 Task: Find connections with filter location Bauda with filter topic #customerrelationswith filter profile language Spanish with filter current company Wipro Digital with filter school MGM Institute of Health Sciences, Navi Mumbai with filter industry Utilities Administration with filter service category Social Media Marketing with filter keywords title Officer
Action: Mouse moved to (496, 67)
Screenshot: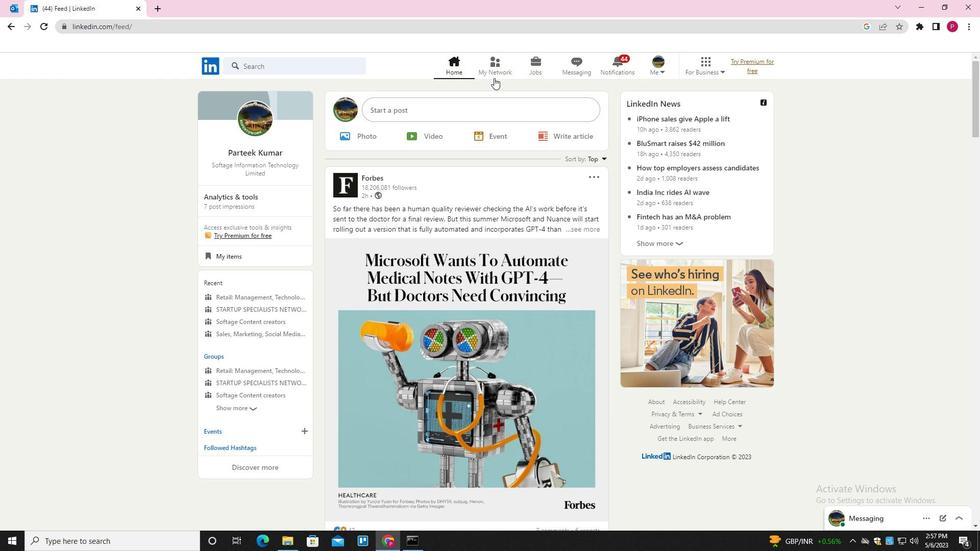 
Action: Mouse pressed left at (496, 67)
Screenshot: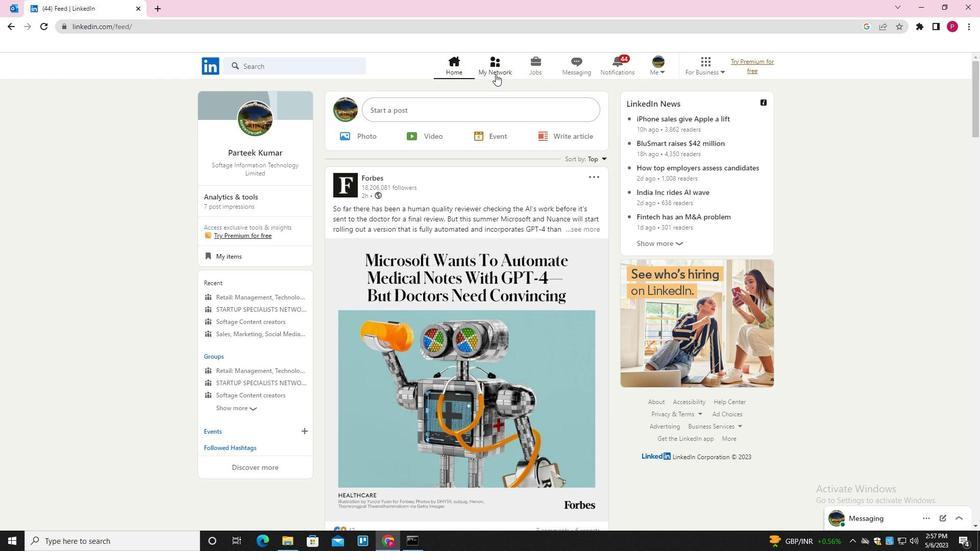 
Action: Mouse moved to (317, 117)
Screenshot: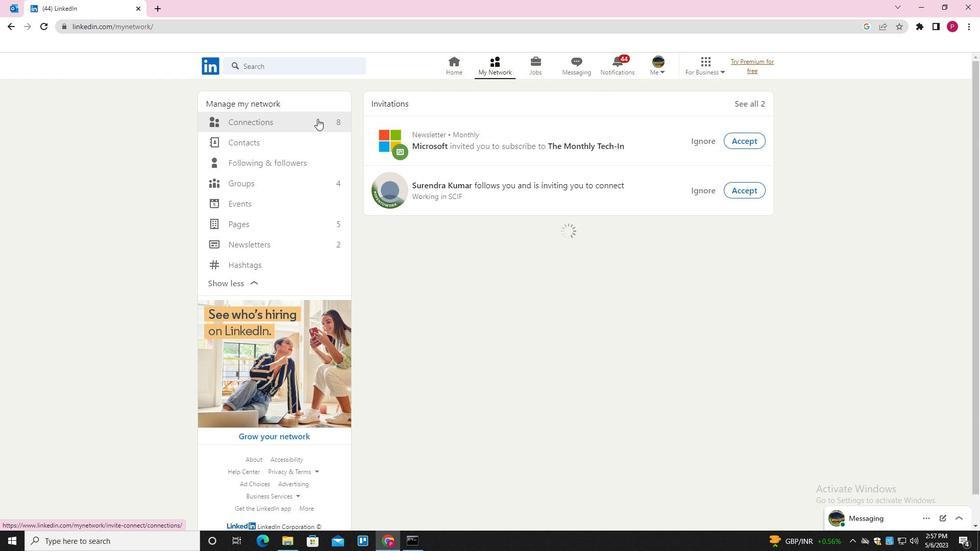 
Action: Mouse pressed left at (317, 117)
Screenshot: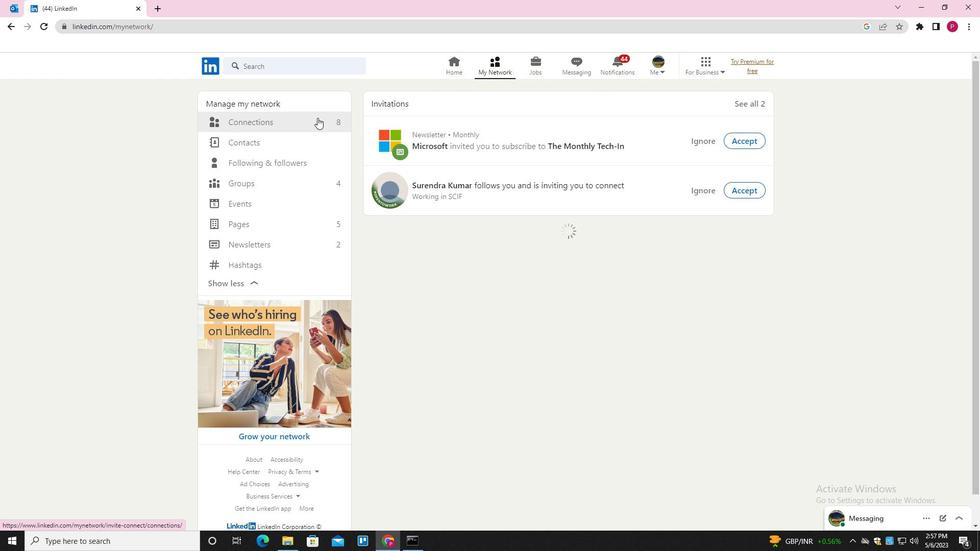 
Action: Mouse moved to (552, 122)
Screenshot: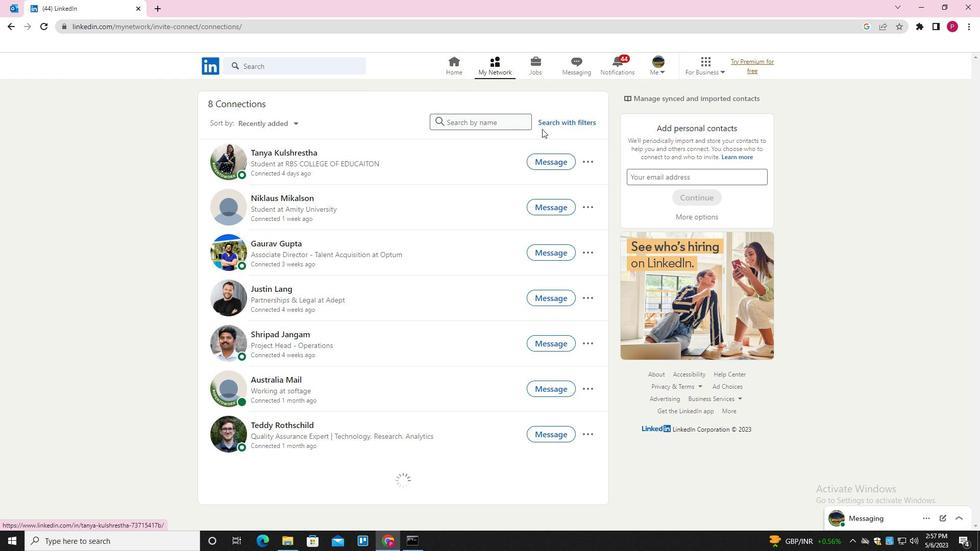 
Action: Mouse pressed left at (552, 122)
Screenshot: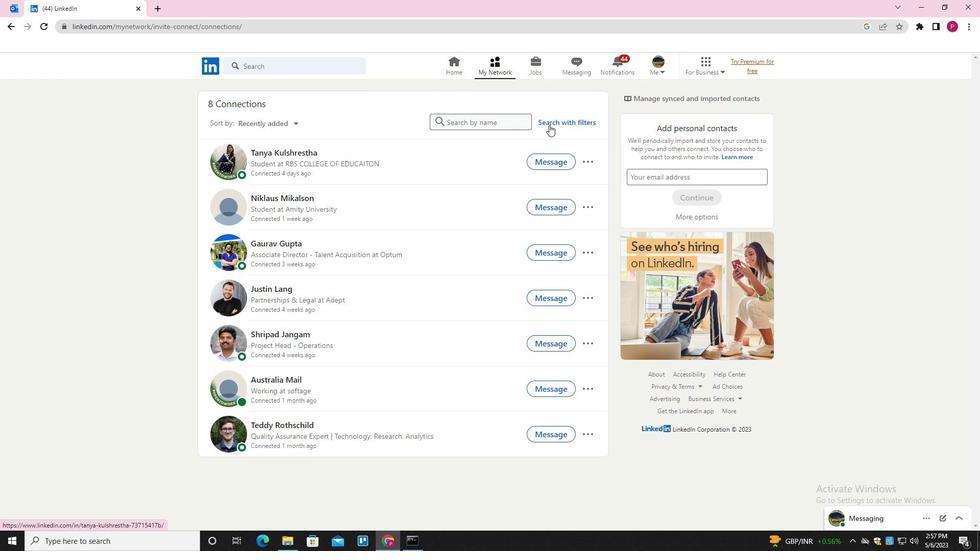 
Action: Mouse moved to (528, 93)
Screenshot: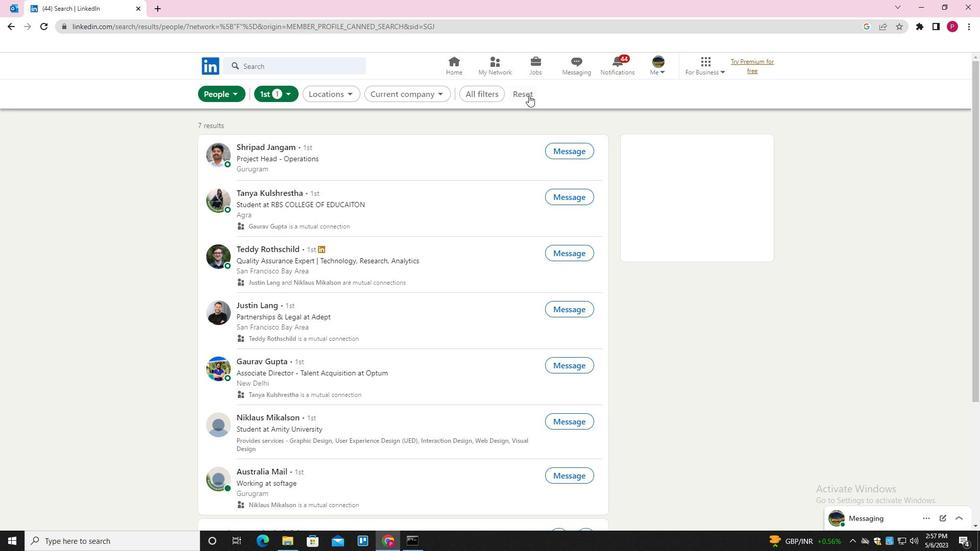 
Action: Mouse pressed left at (528, 93)
Screenshot: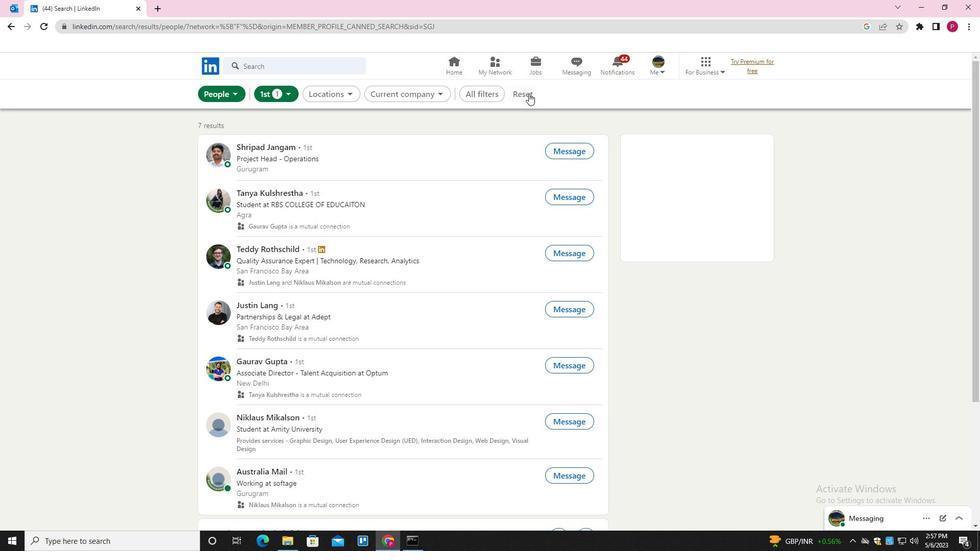 
Action: Mouse moved to (494, 92)
Screenshot: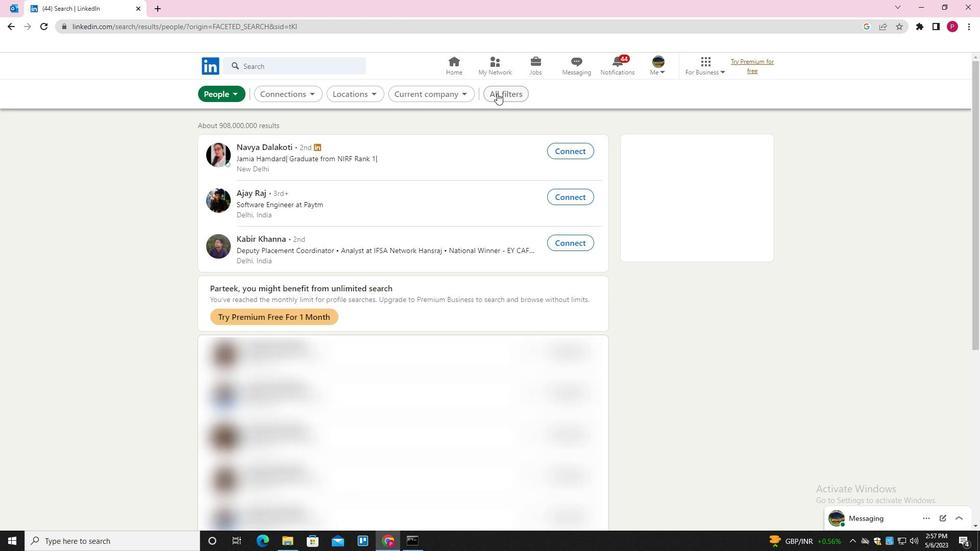 
Action: Mouse pressed left at (494, 92)
Screenshot: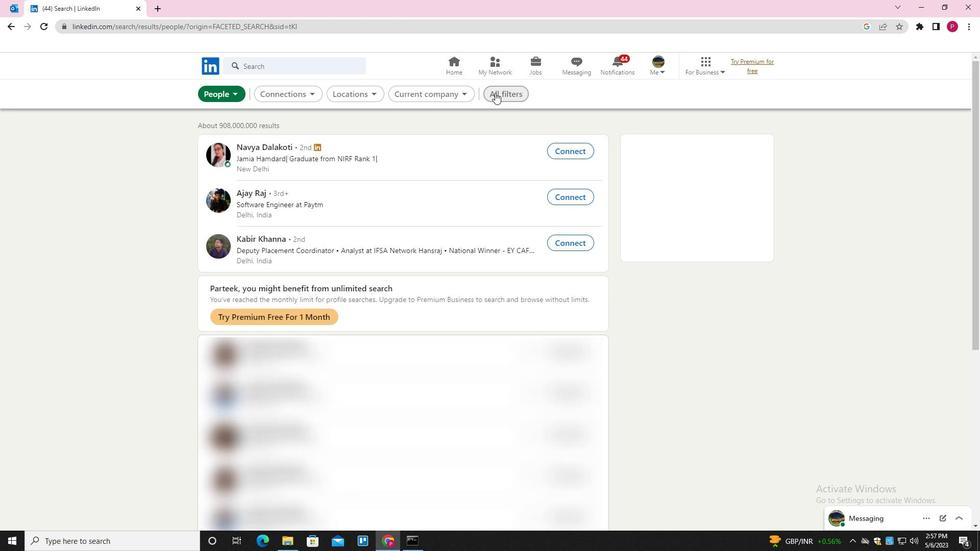 
Action: Mouse moved to (818, 278)
Screenshot: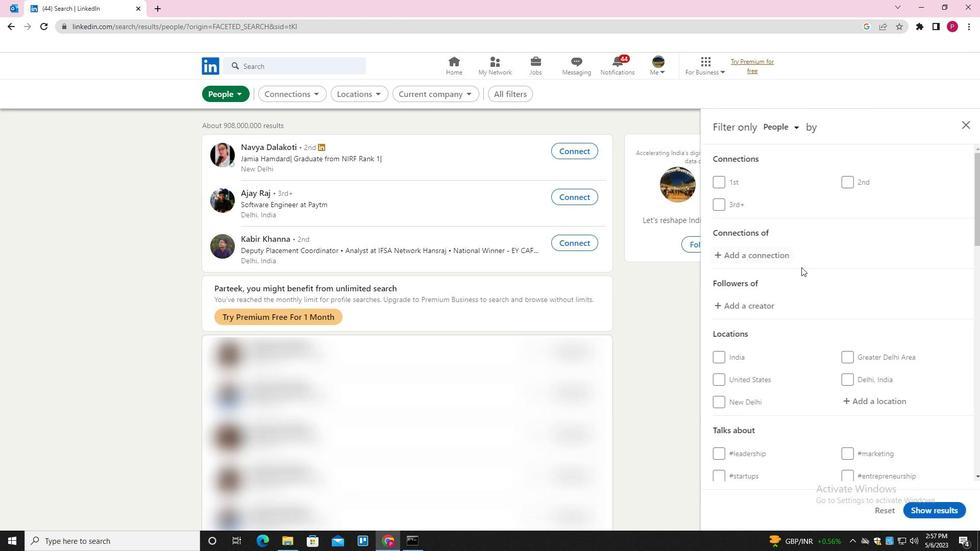 
Action: Mouse scrolled (818, 277) with delta (0, 0)
Screenshot: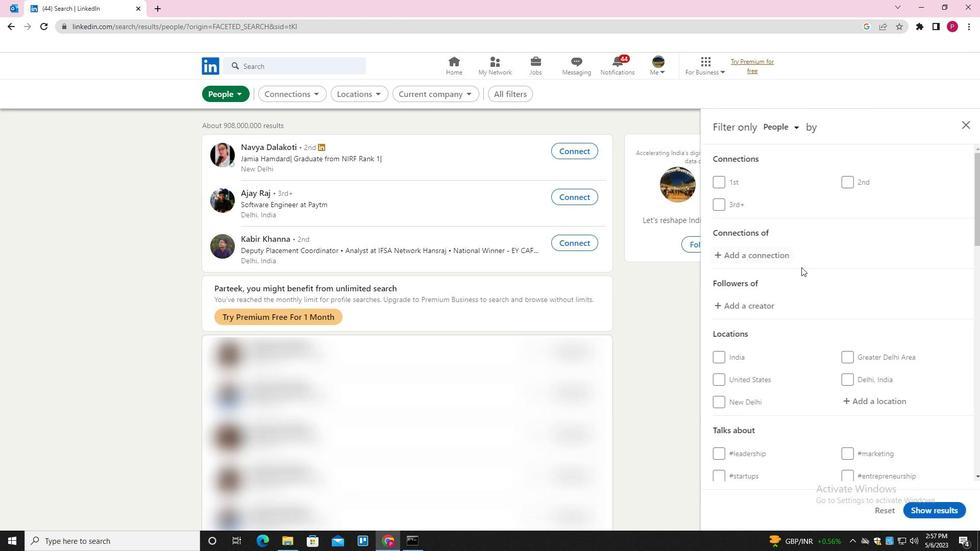 
Action: Mouse moved to (821, 282)
Screenshot: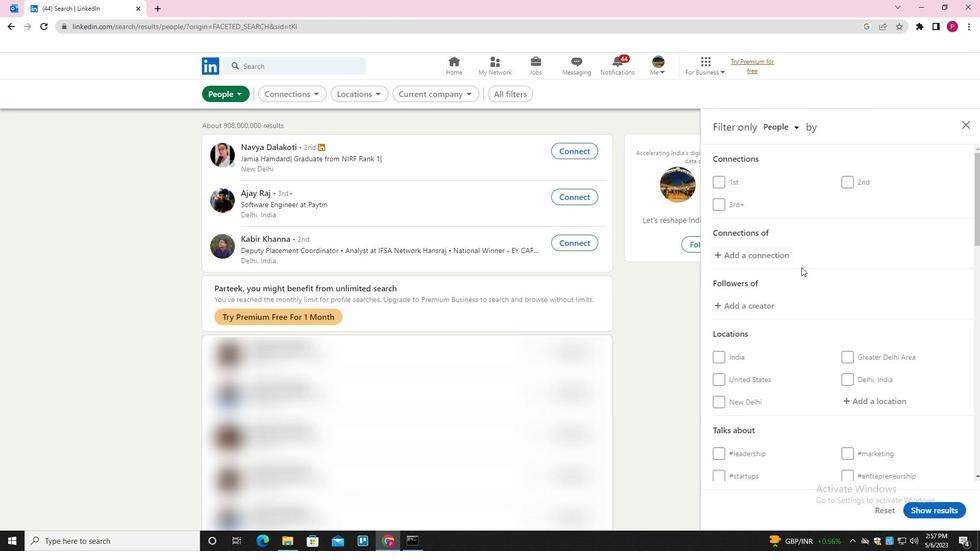 
Action: Mouse scrolled (821, 281) with delta (0, 0)
Screenshot: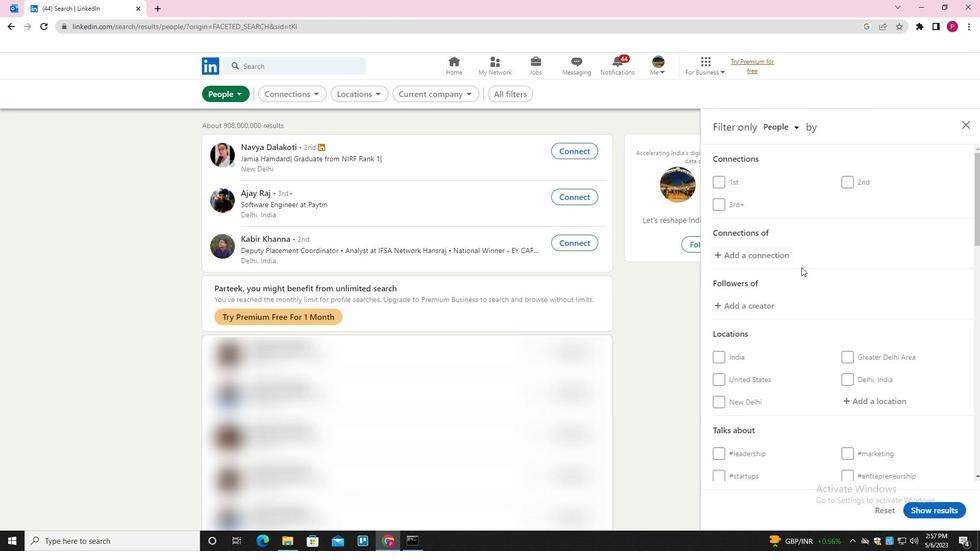 
Action: Mouse moved to (855, 306)
Screenshot: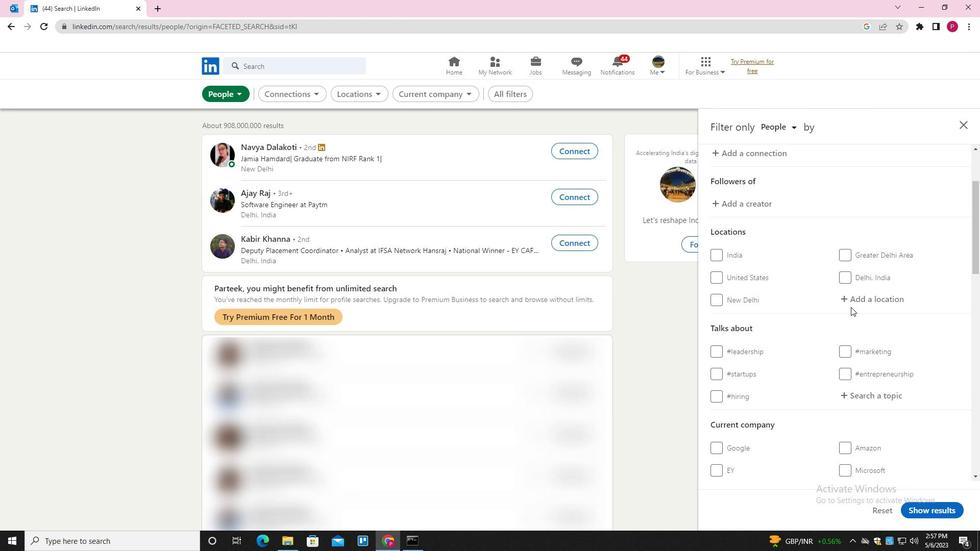 
Action: Mouse pressed left at (855, 306)
Screenshot: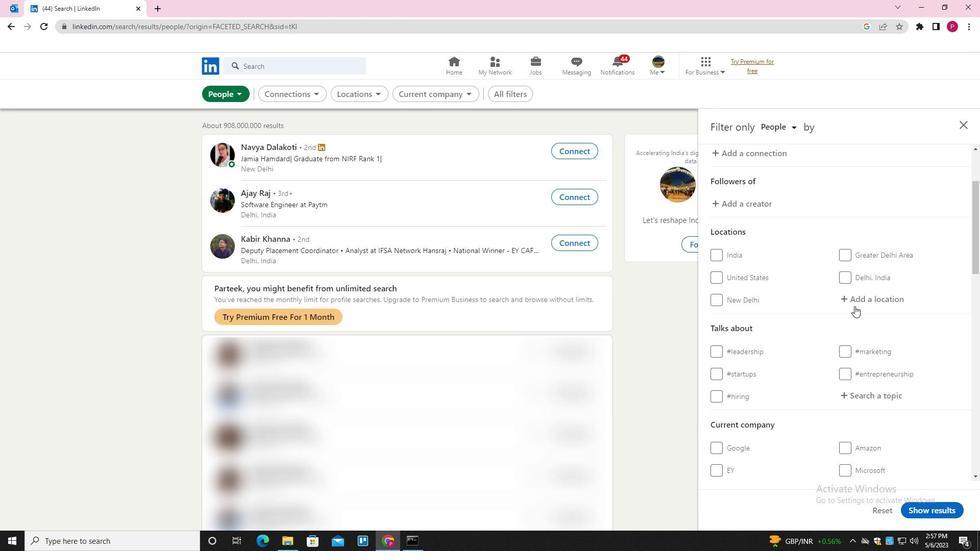 
Action: Mouse moved to (855, 306)
Screenshot: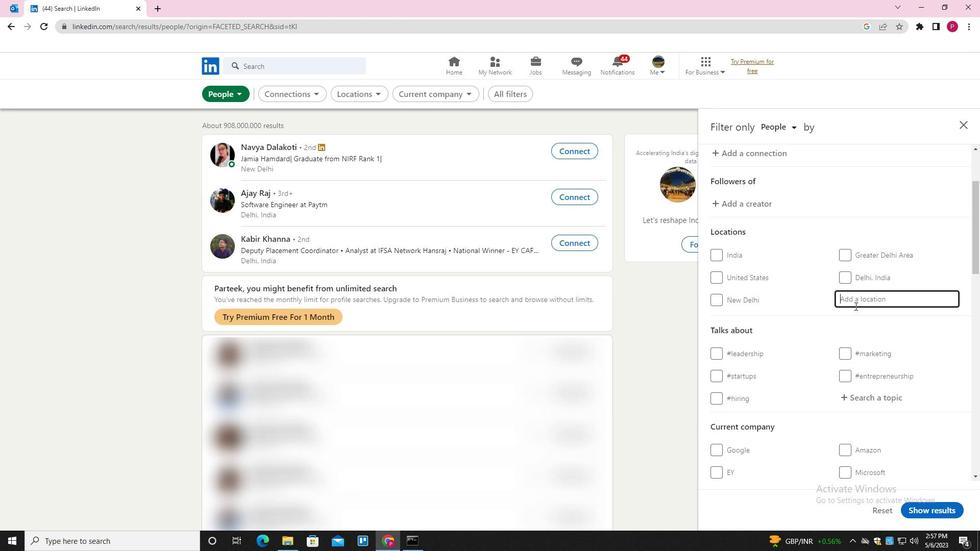 
Action: Key pressed <Key.shift>BAUDA<Key.down><Key.enter>
Screenshot: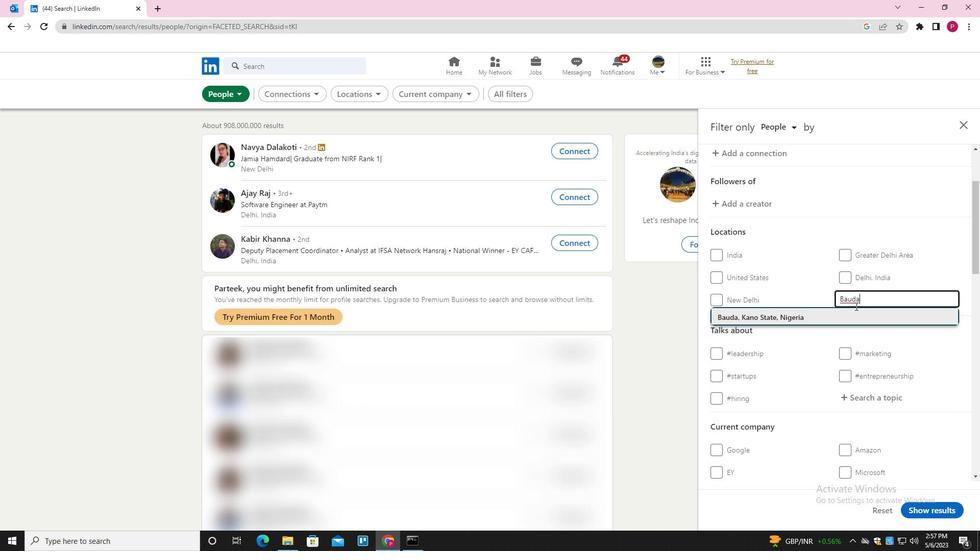 
Action: Mouse moved to (821, 273)
Screenshot: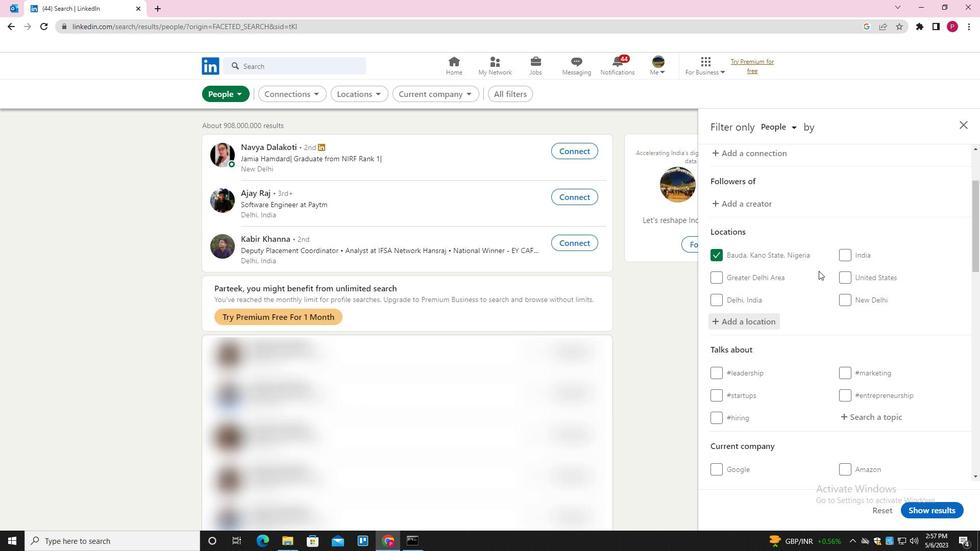 
Action: Mouse scrolled (821, 272) with delta (0, 0)
Screenshot: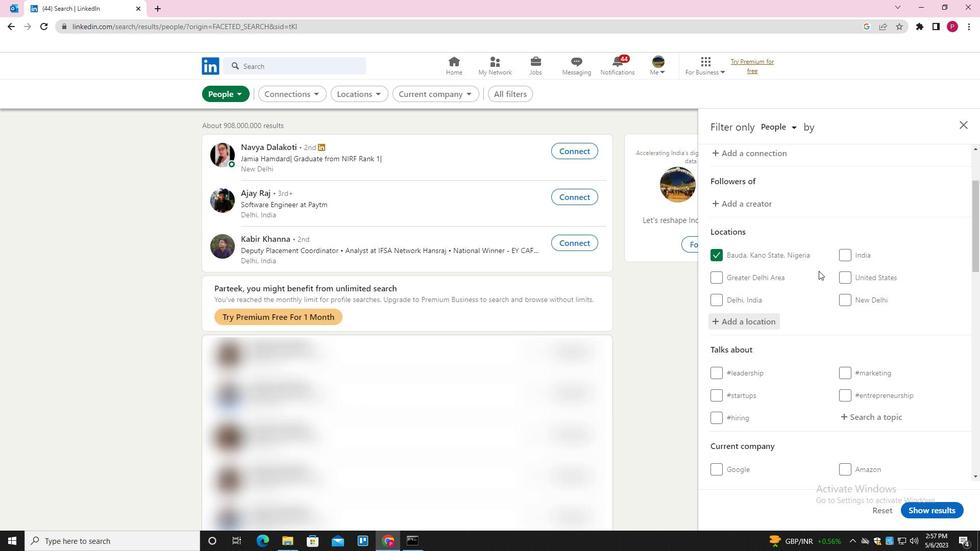 
Action: Mouse moved to (822, 274)
Screenshot: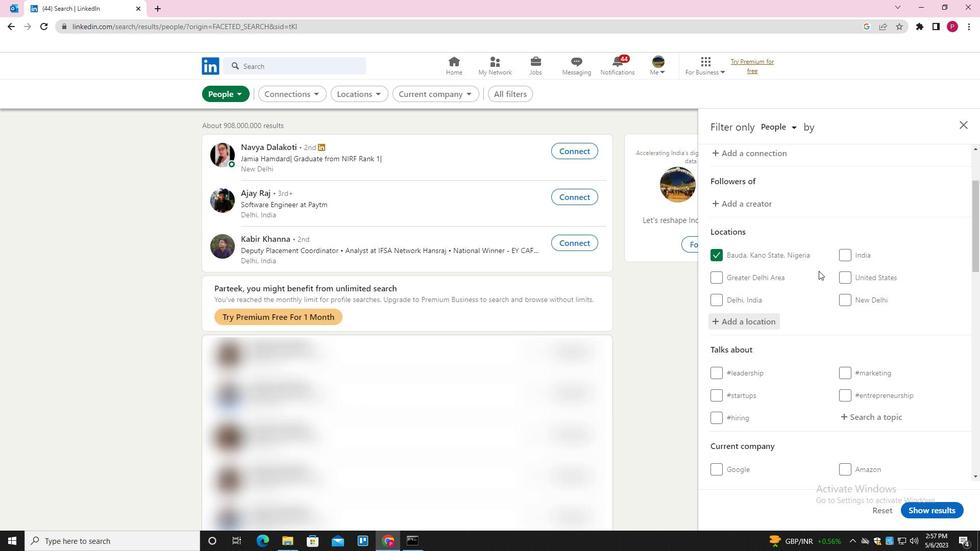 
Action: Mouse scrolled (822, 273) with delta (0, 0)
Screenshot: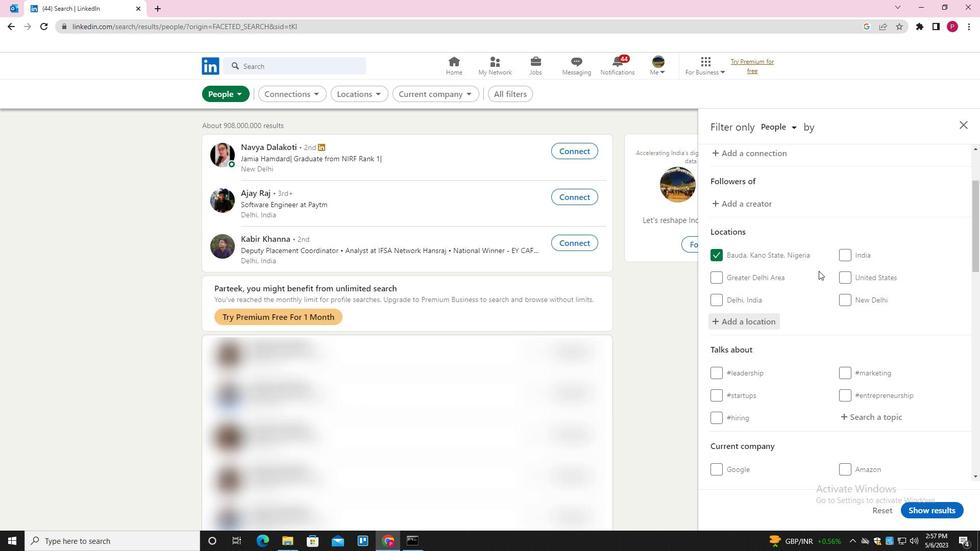 
Action: Mouse moved to (857, 309)
Screenshot: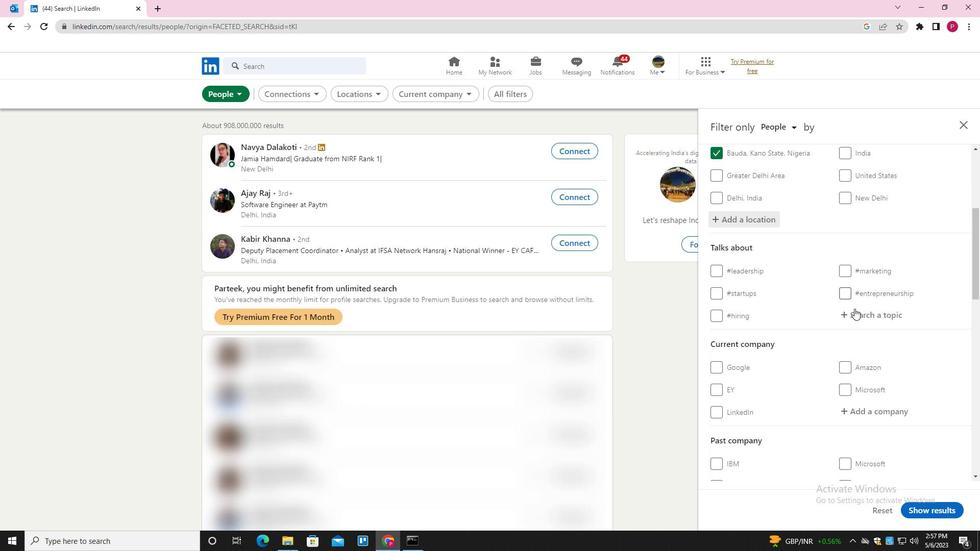 
Action: Mouse pressed left at (857, 309)
Screenshot: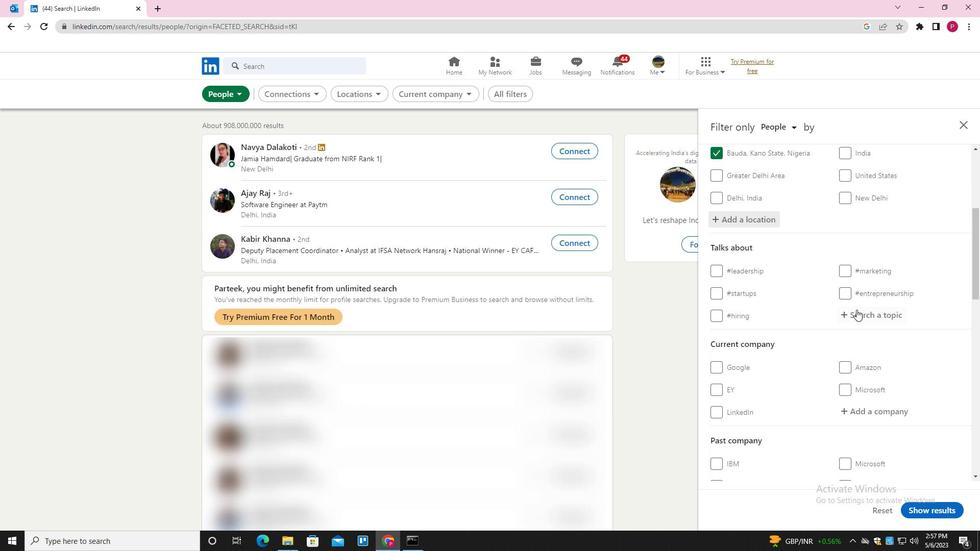 
Action: Key pressed CUSTOMERE<Key.backspace>RELATU<Key.backspace>ION<Key.down><Key.enter>
Screenshot: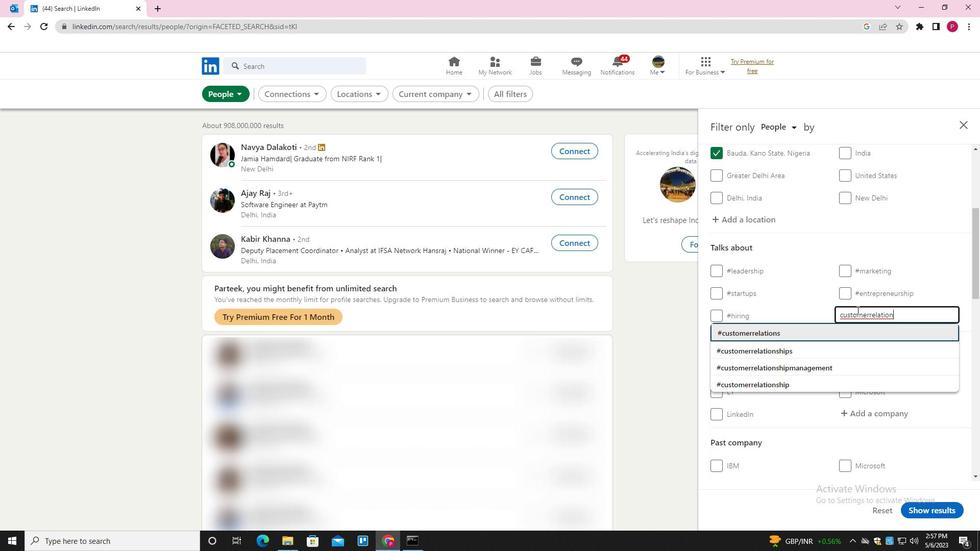 
Action: Mouse moved to (854, 310)
Screenshot: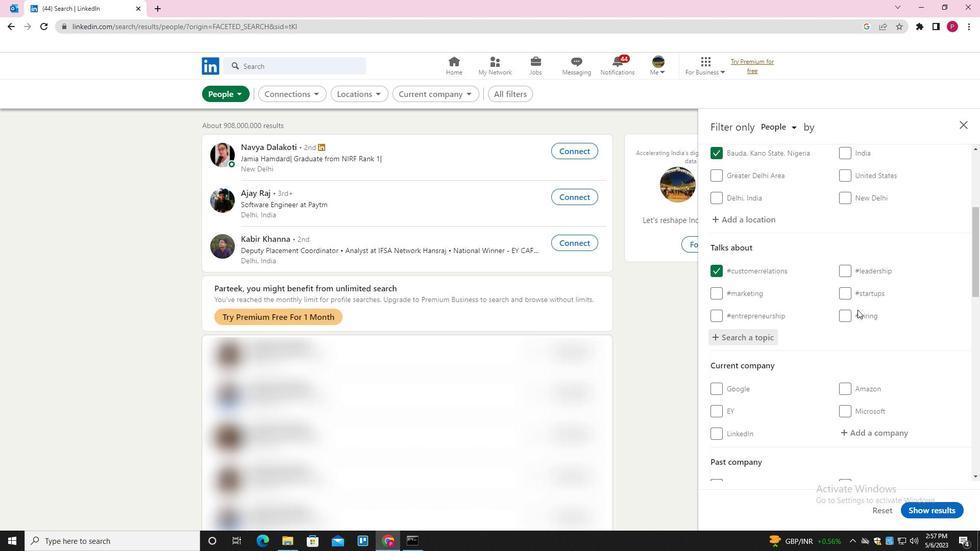 
Action: Mouse scrolled (854, 309) with delta (0, 0)
Screenshot: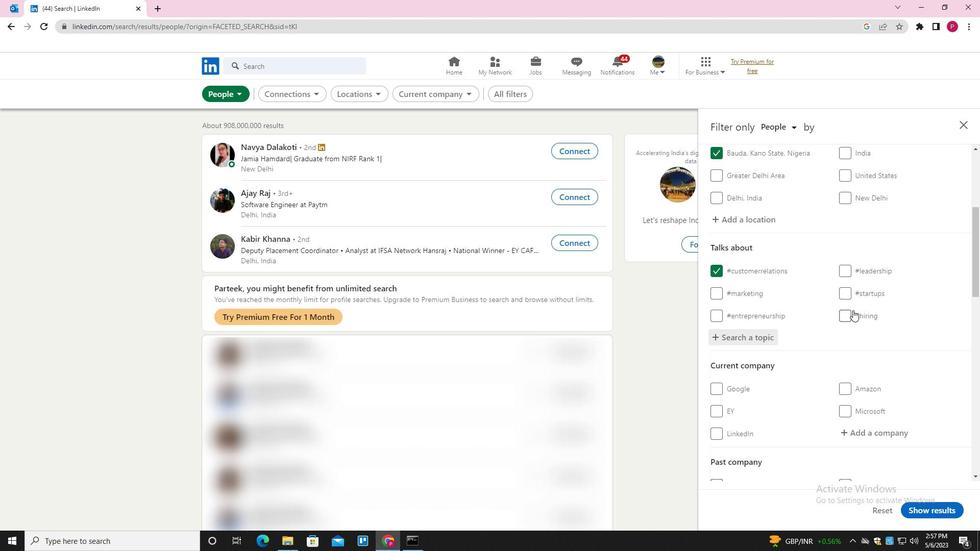 
Action: Mouse scrolled (854, 309) with delta (0, 0)
Screenshot: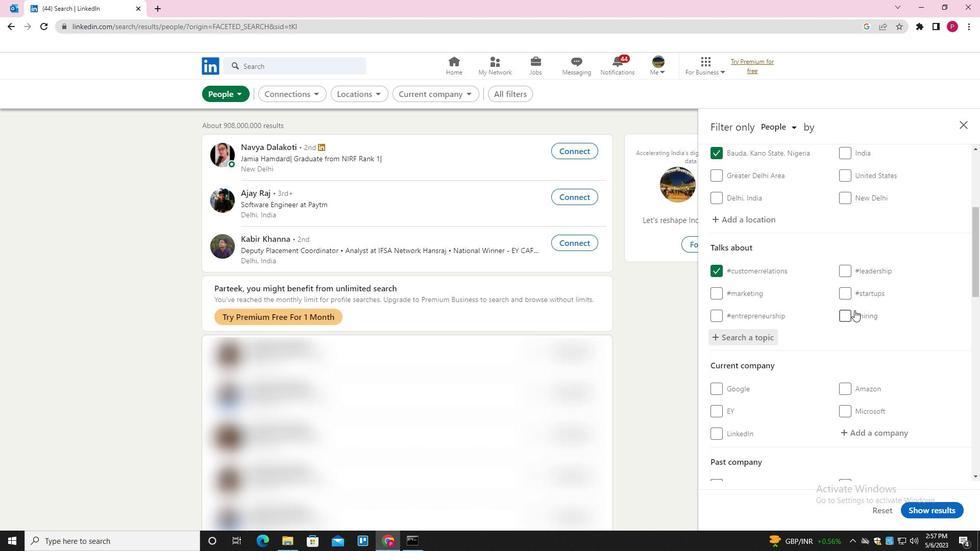 
Action: Mouse scrolled (854, 309) with delta (0, 0)
Screenshot: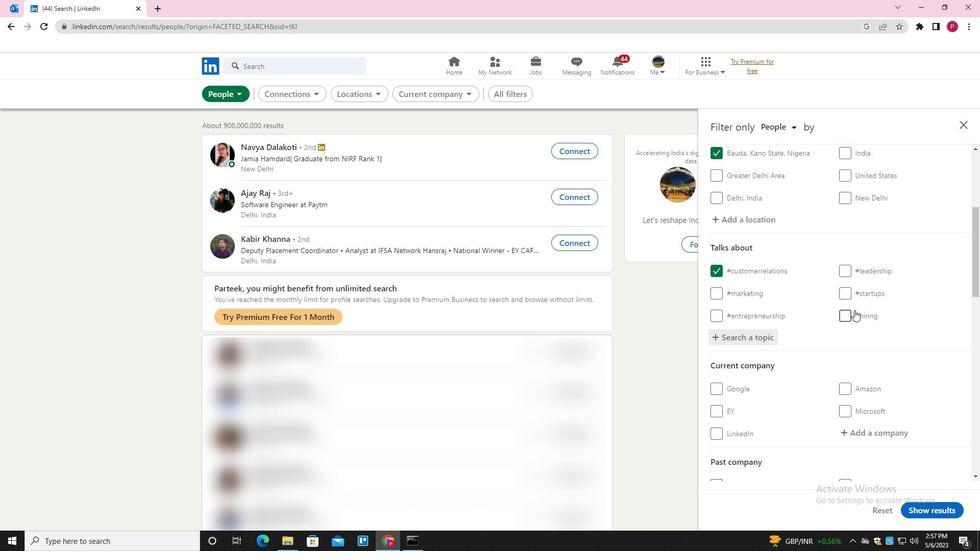 
Action: Mouse scrolled (854, 309) with delta (0, 0)
Screenshot: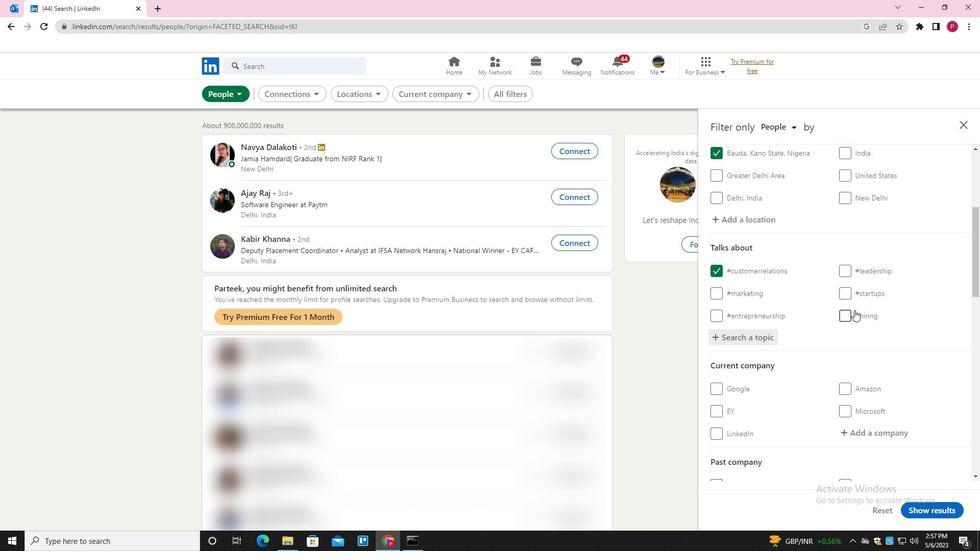 
Action: Mouse scrolled (854, 309) with delta (0, 0)
Screenshot: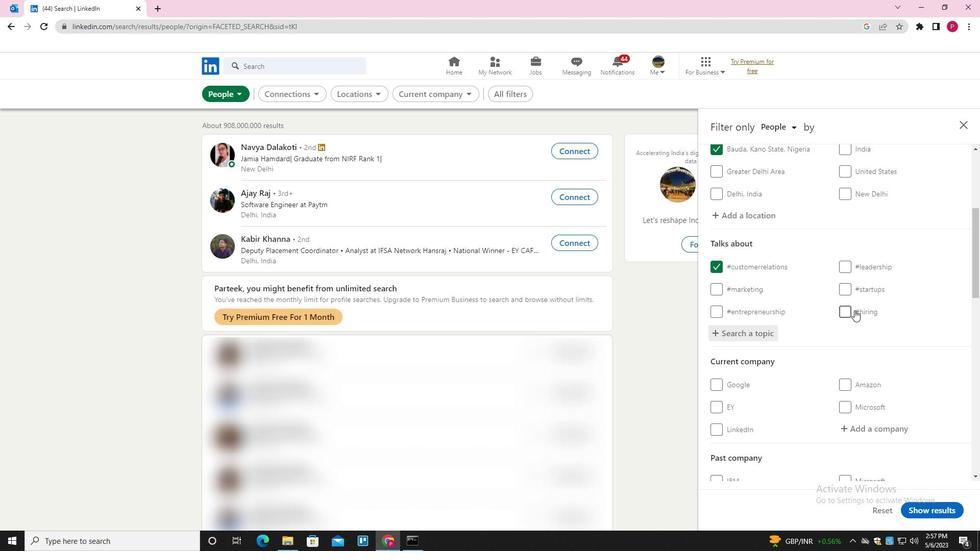 
Action: Mouse moved to (837, 322)
Screenshot: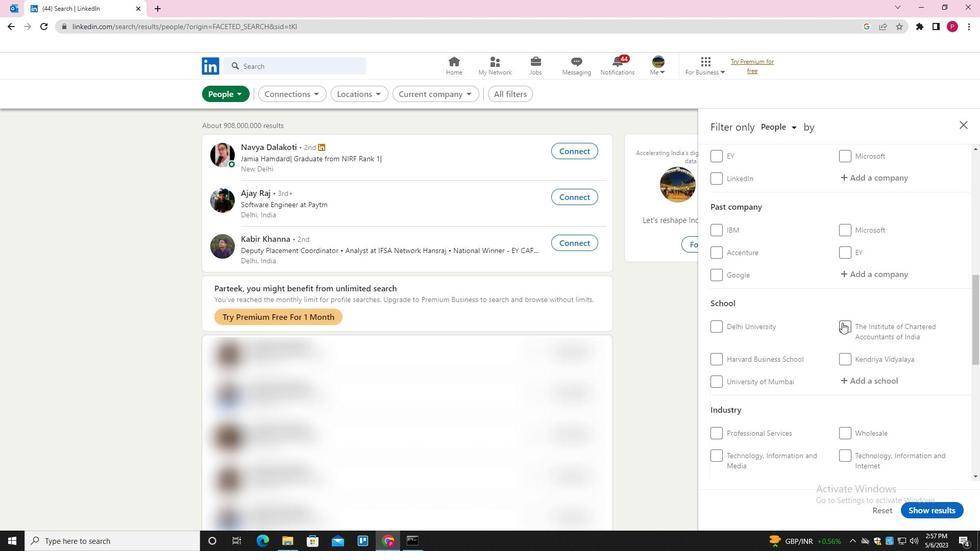 
Action: Mouse scrolled (837, 322) with delta (0, 0)
Screenshot: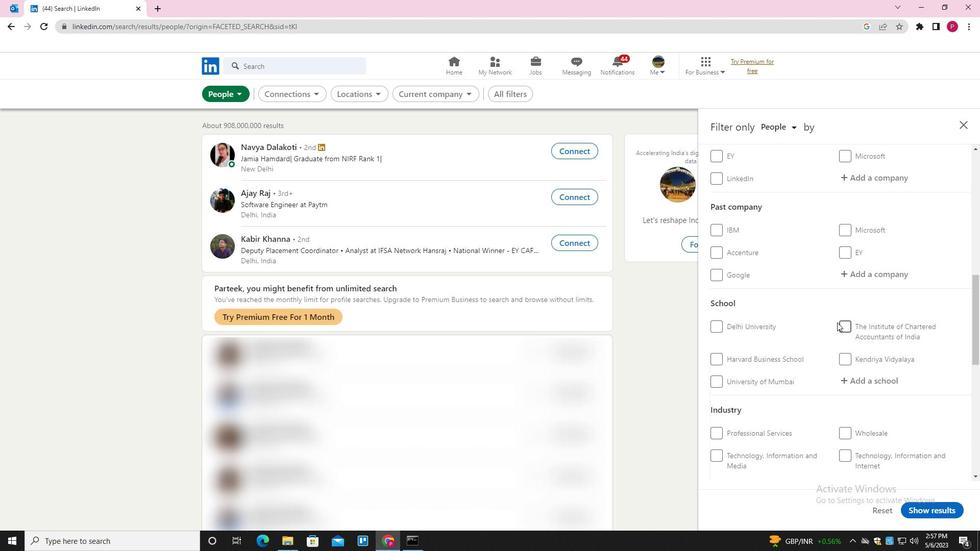 
Action: Mouse scrolled (837, 322) with delta (0, 0)
Screenshot: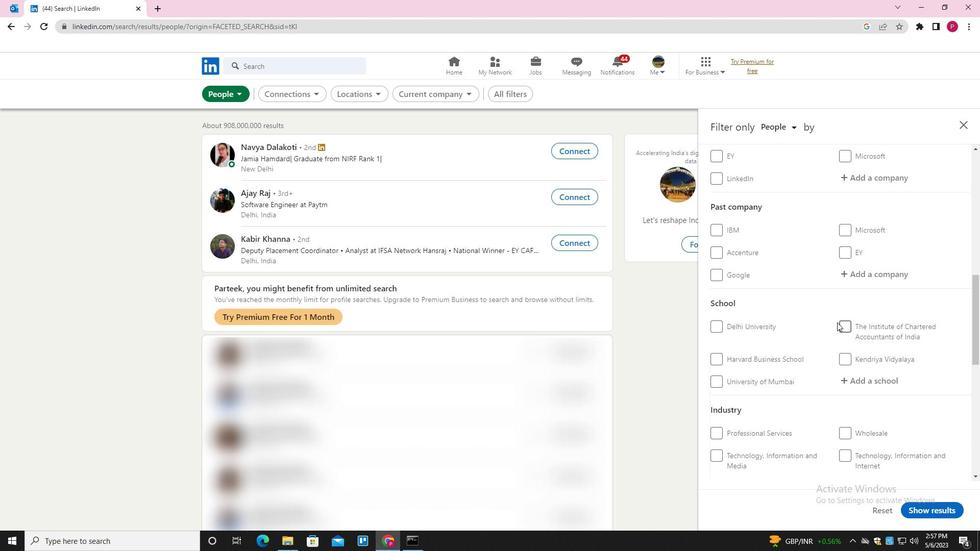 
Action: Mouse scrolled (837, 322) with delta (0, 0)
Screenshot: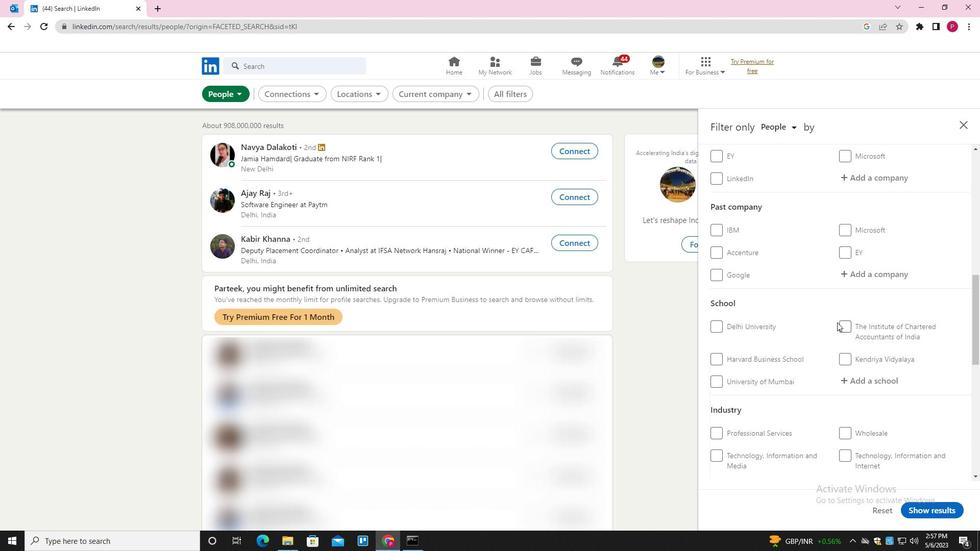 
Action: Mouse scrolled (837, 322) with delta (0, 0)
Screenshot: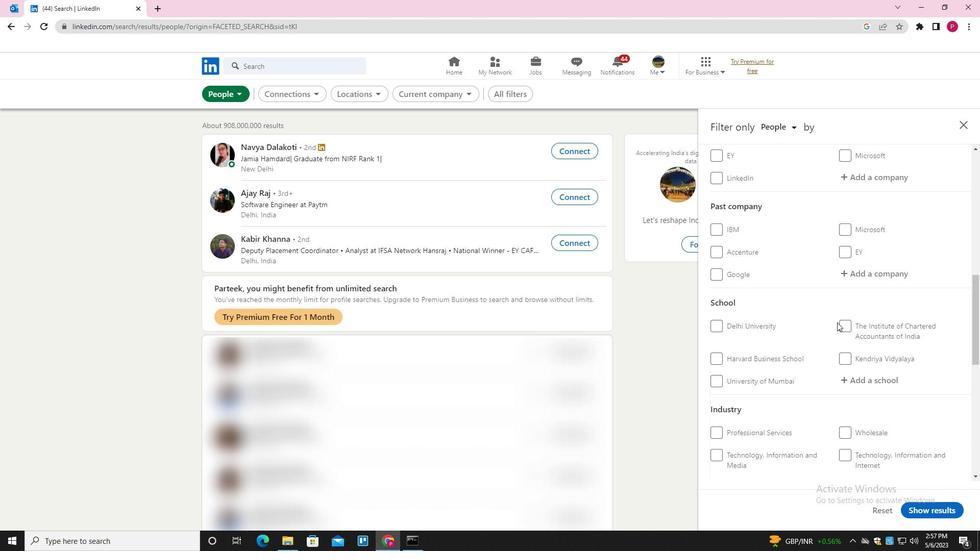 
Action: Mouse moved to (762, 358)
Screenshot: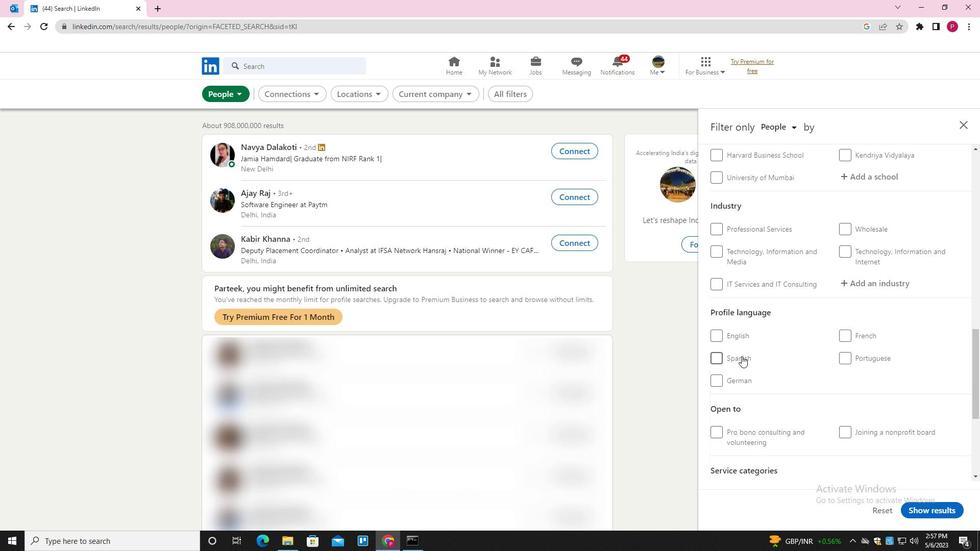 
Action: Mouse pressed left at (762, 358)
Screenshot: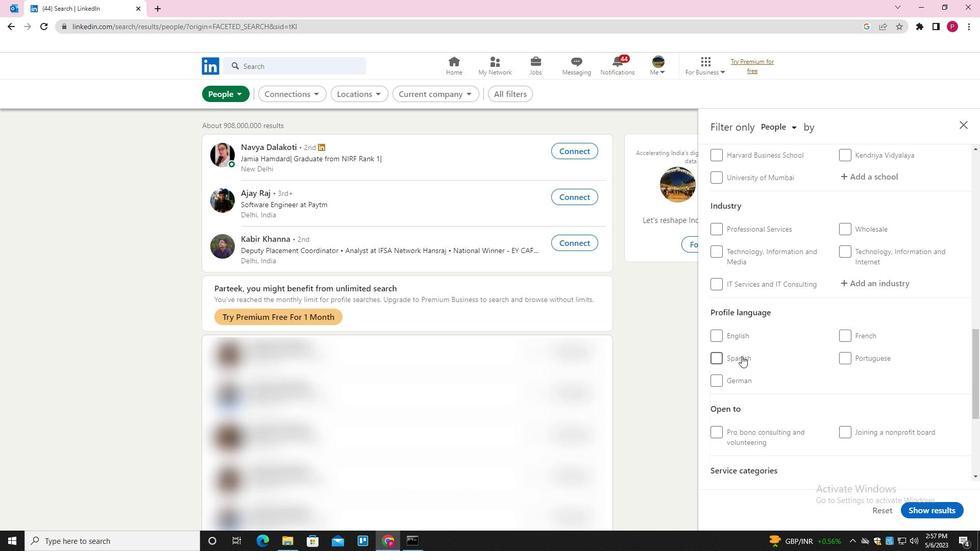 
Action: Mouse moved to (731, 359)
Screenshot: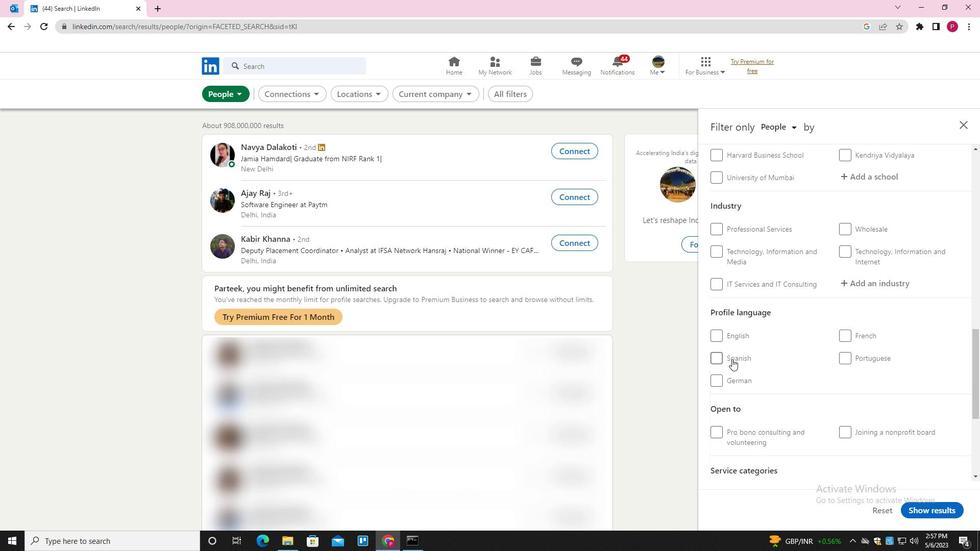 
Action: Mouse pressed left at (731, 359)
Screenshot: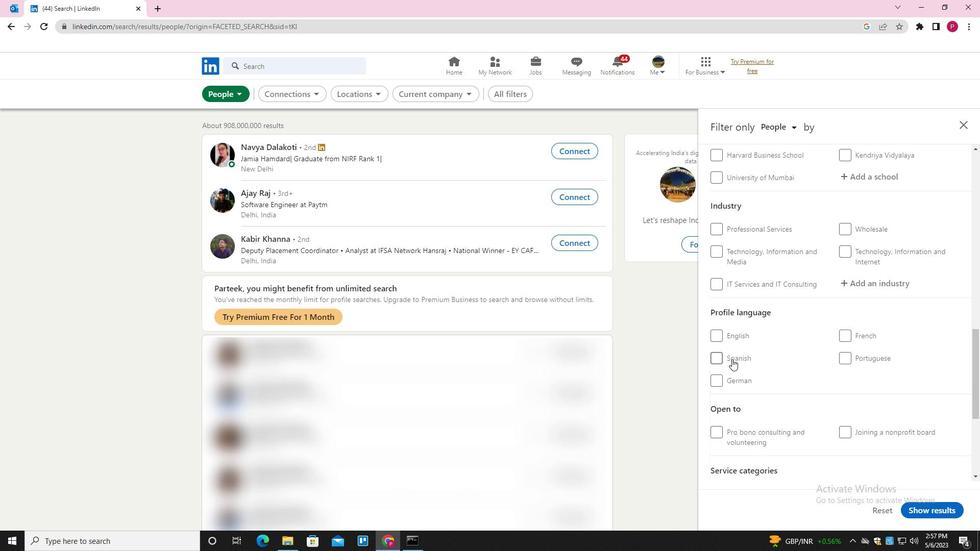
Action: Mouse moved to (797, 364)
Screenshot: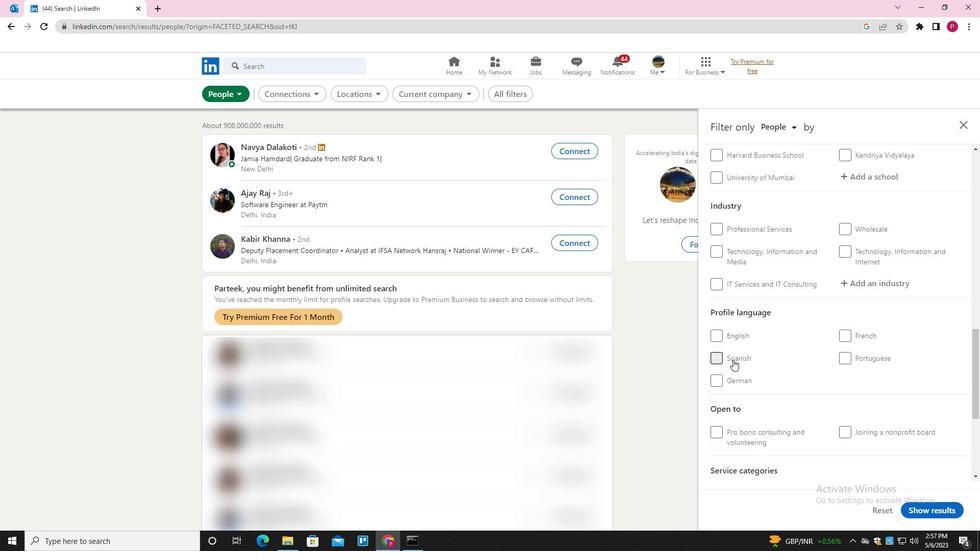 
Action: Mouse scrolled (797, 364) with delta (0, 0)
Screenshot: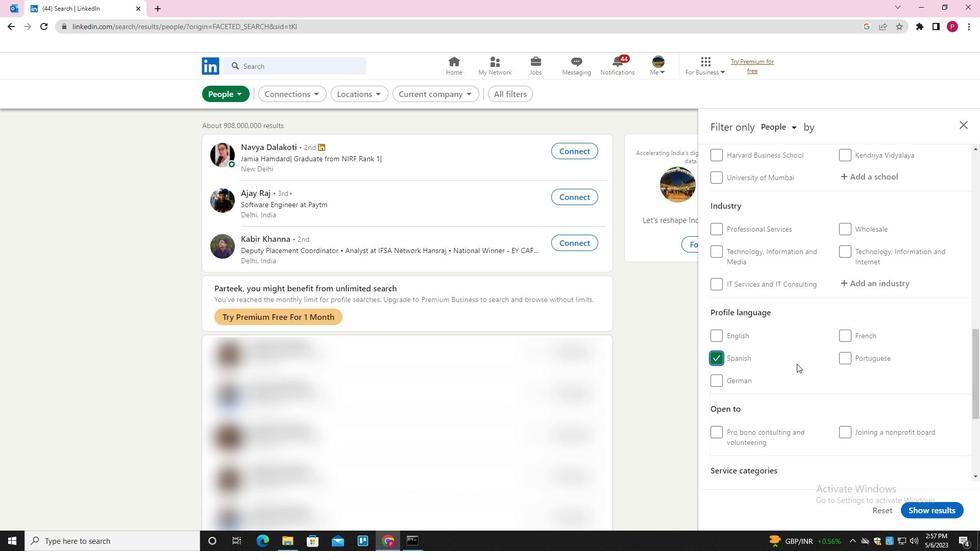 
Action: Mouse scrolled (797, 364) with delta (0, 0)
Screenshot: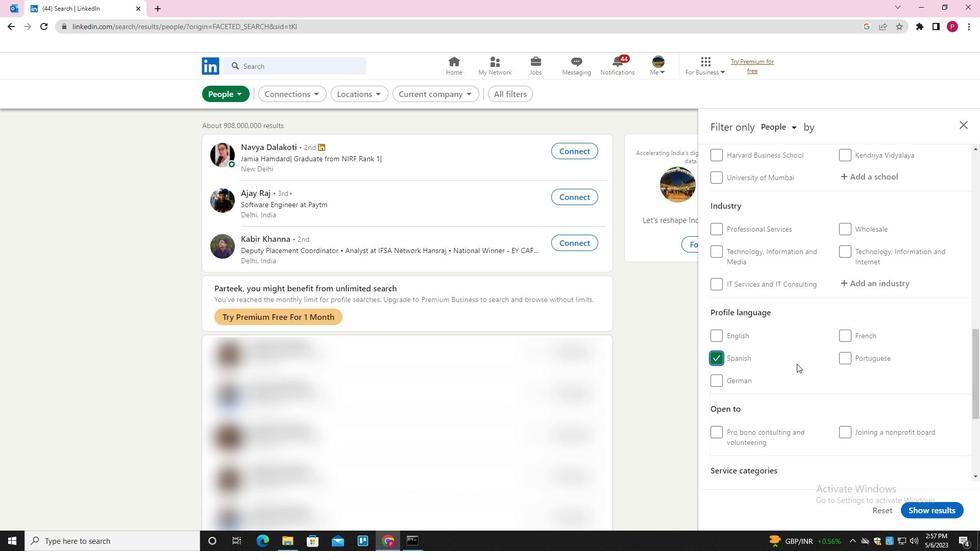 
Action: Mouse scrolled (797, 364) with delta (0, 0)
Screenshot: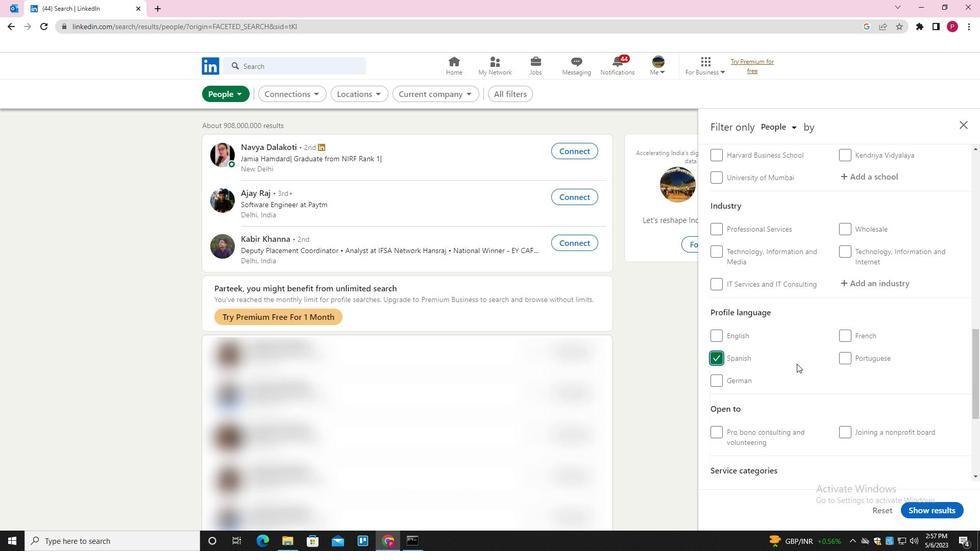 
Action: Mouse scrolled (797, 364) with delta (0, 0)
Screenshot: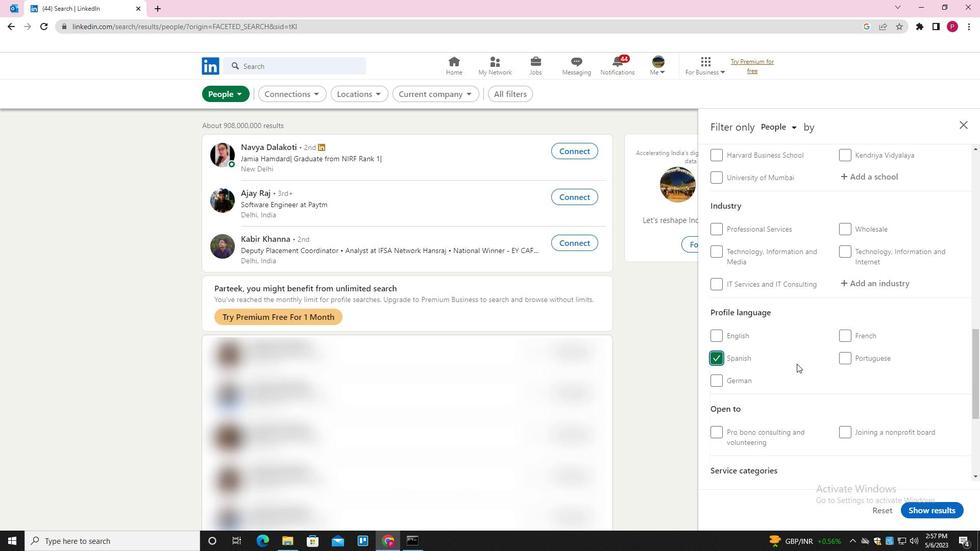 
Action: Mouse scrolled (797, 364) with delta (0, 0)
Screenshot: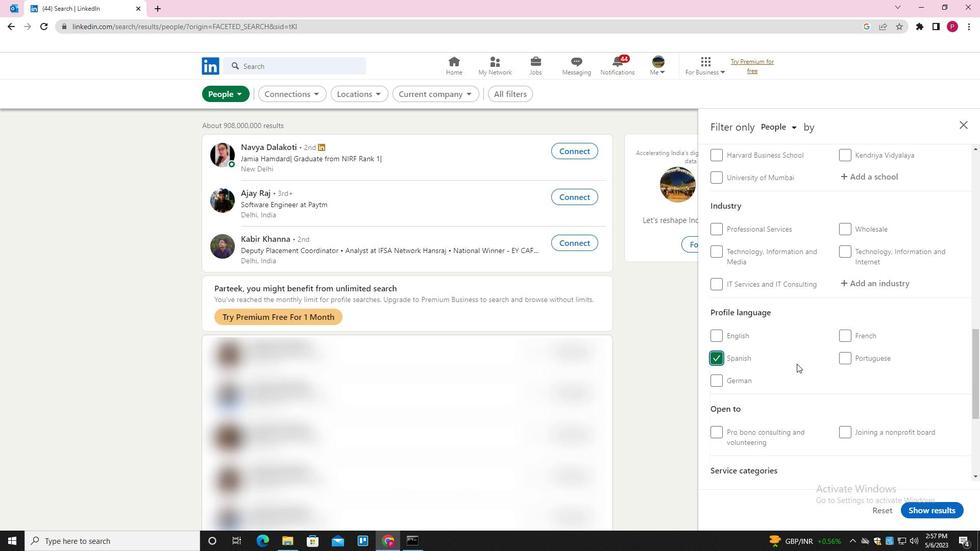 
Action: Mouse scrolled (797, 364) with delta (0, 0)
Screenshot: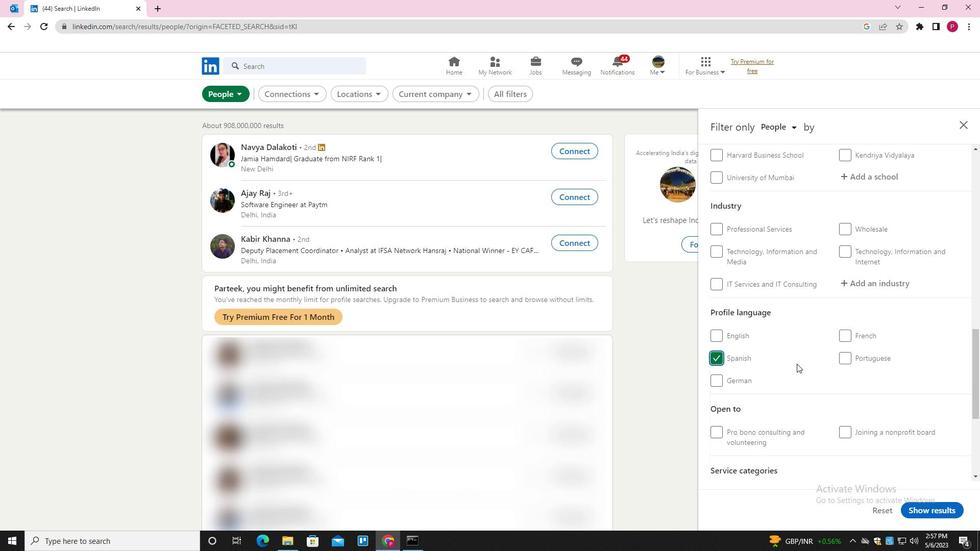 
Action: Mouse moved to (869, 275)
Screenshot: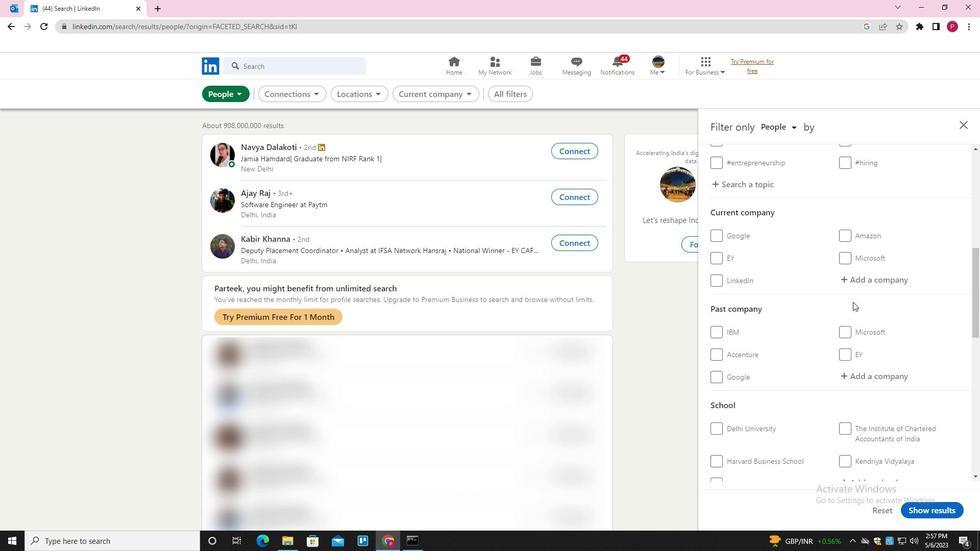 
Action: Mouse pressed left at (869, 275)
Screenshot: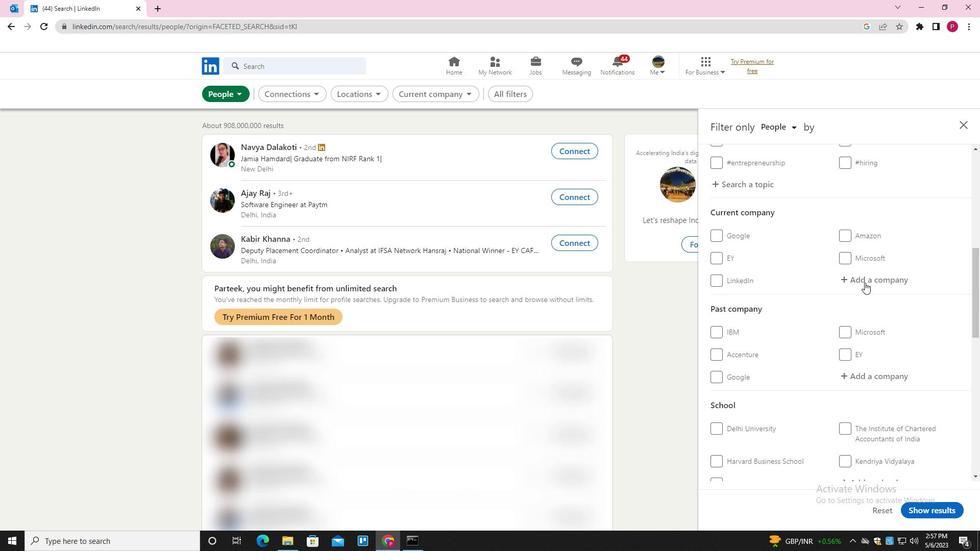 
Action: Key pressed <Key.shift>WIPRO<Key.space><Key.shift>DIGITAL<Key.down><Key.enter>
Screenshot: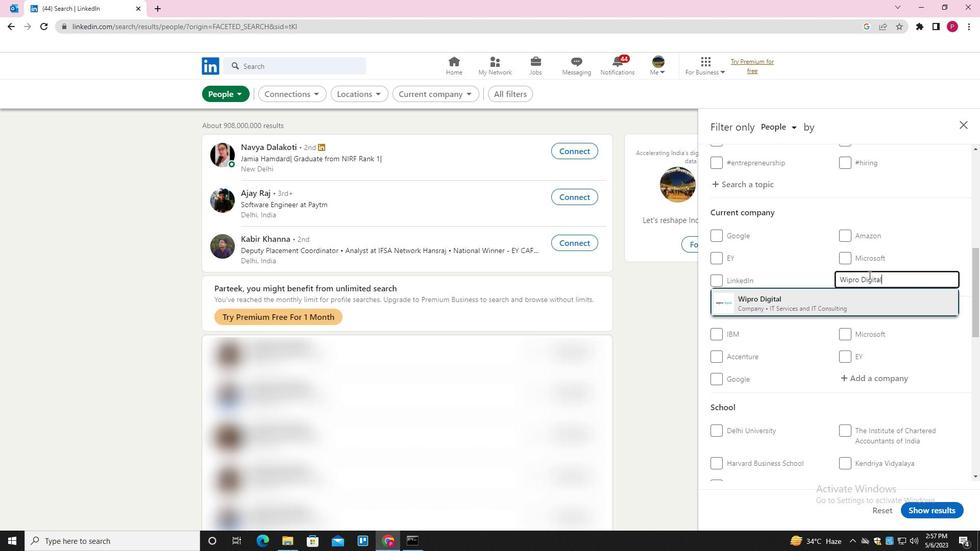 
Action: Mouse moved to (834, 293)
Screenshot: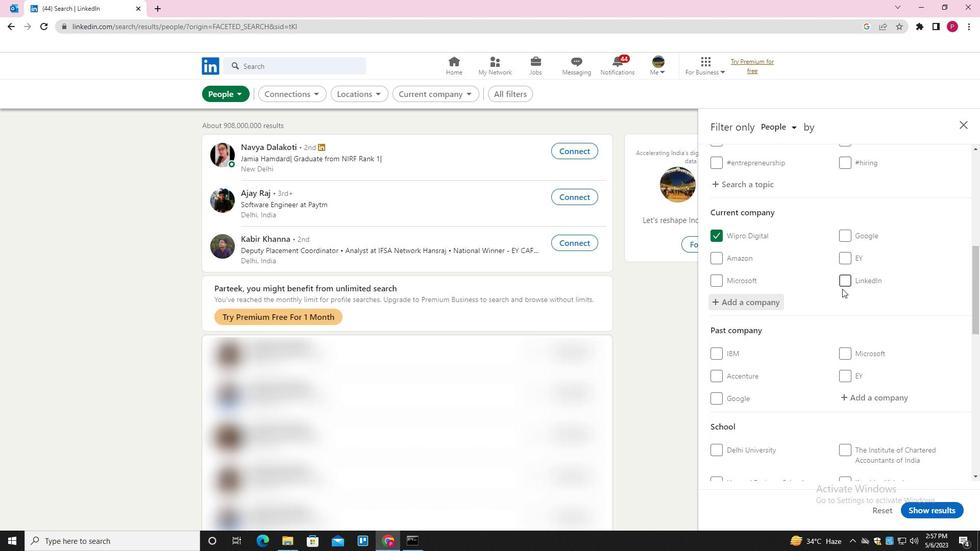 
Action: Mouse scrolled (834, 293) with delta (0, 0)
Screenshot: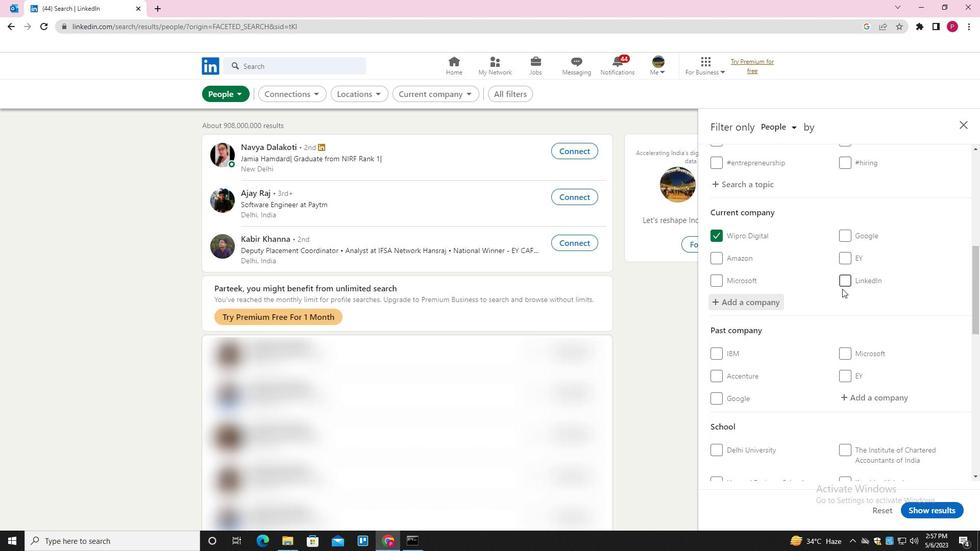 
Action: Mouse moved to (834, 294)
Screenshot: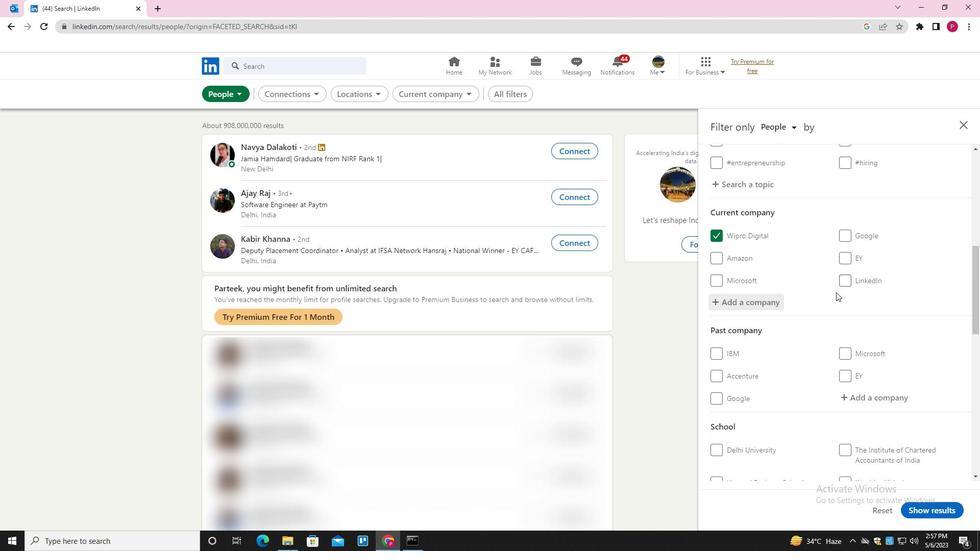 
Action: Mouse scrolled (834, 293) with delta (0, 0)
Screenshot: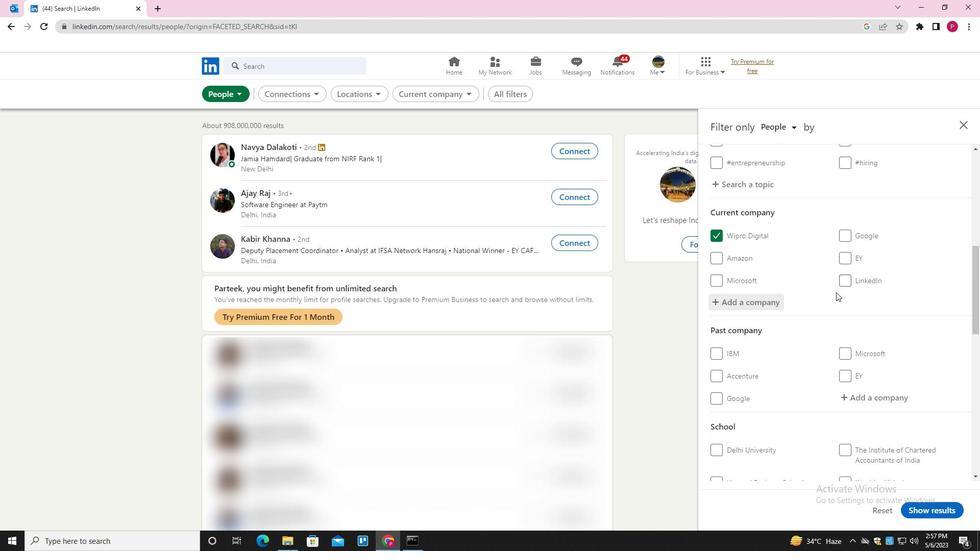 
Action: Mouse moved to (830, 296)
Screenshot: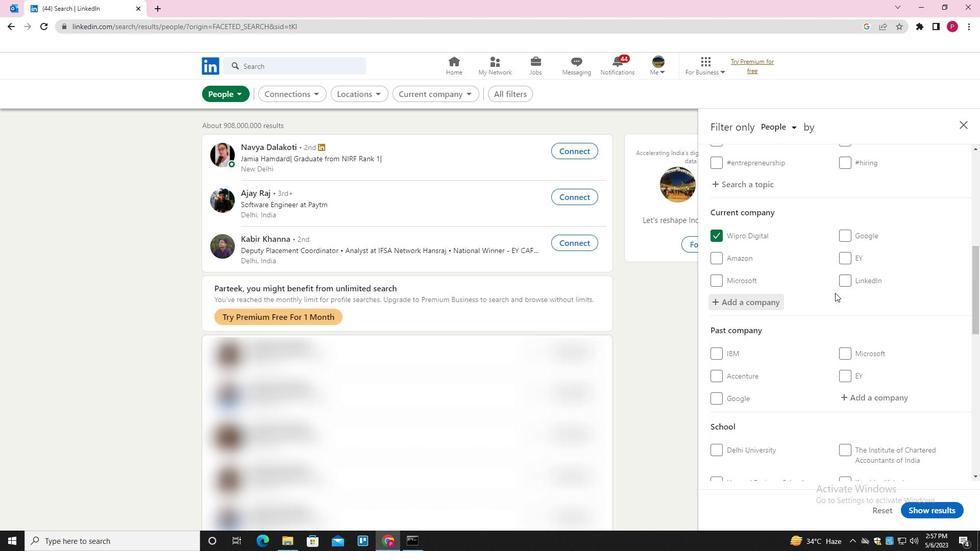 
Action: Mouse scrolled (830, 296) with delta (0, 0)
Screenshot: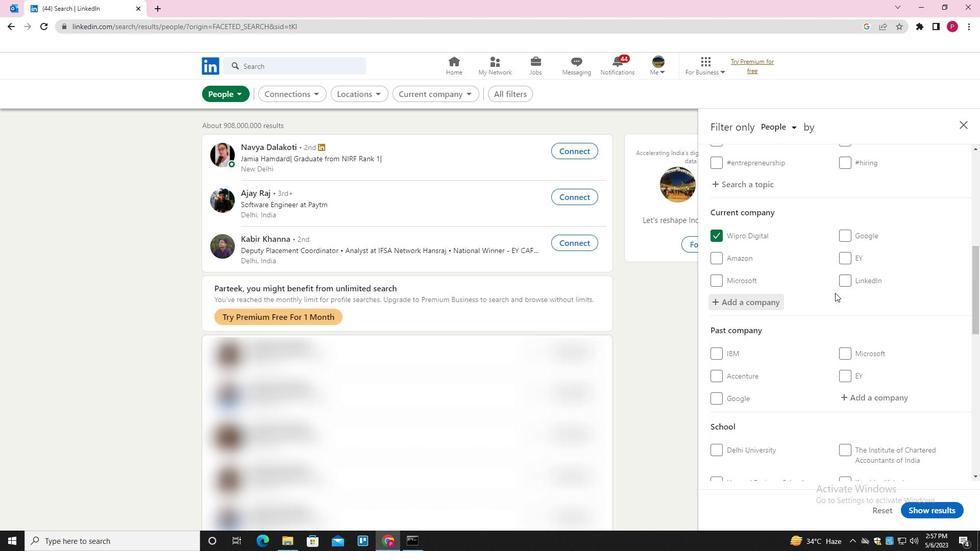 
Action: Mouse moved to (828, 298)
Screenshot: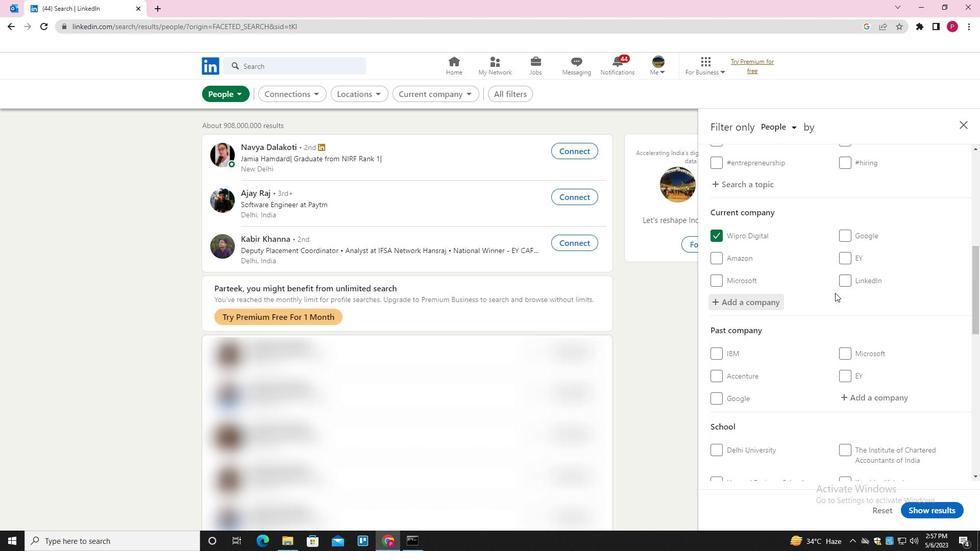 
Action: Mouse scrolled (828, 298) with delta (0, 0)
Screenshot: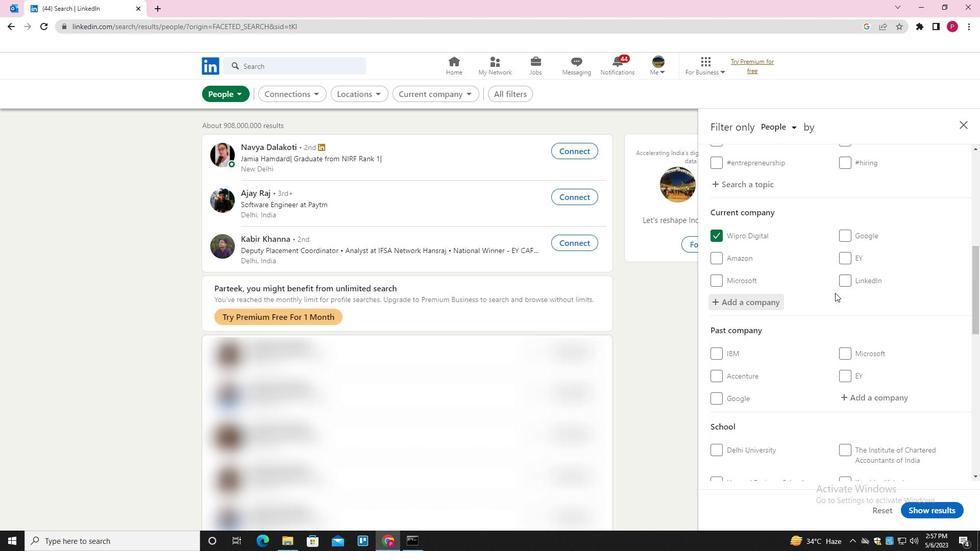 
Action: Mouse moved to (828, 299)
Screenshot: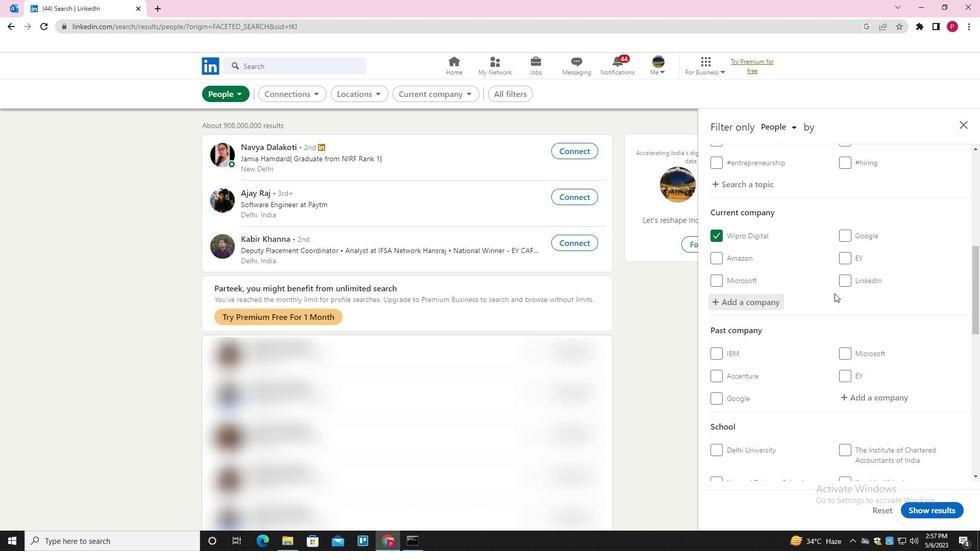 
Action: Mouse scrolled (828, 298) with delta (0, 0)
Screenshot: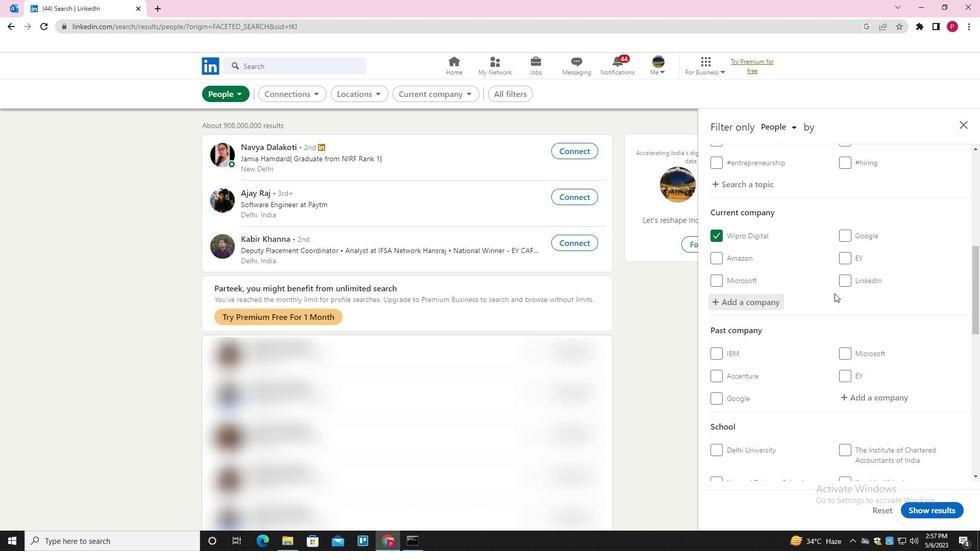 
Action: Mouse moved to (827, 299)
Screenshot: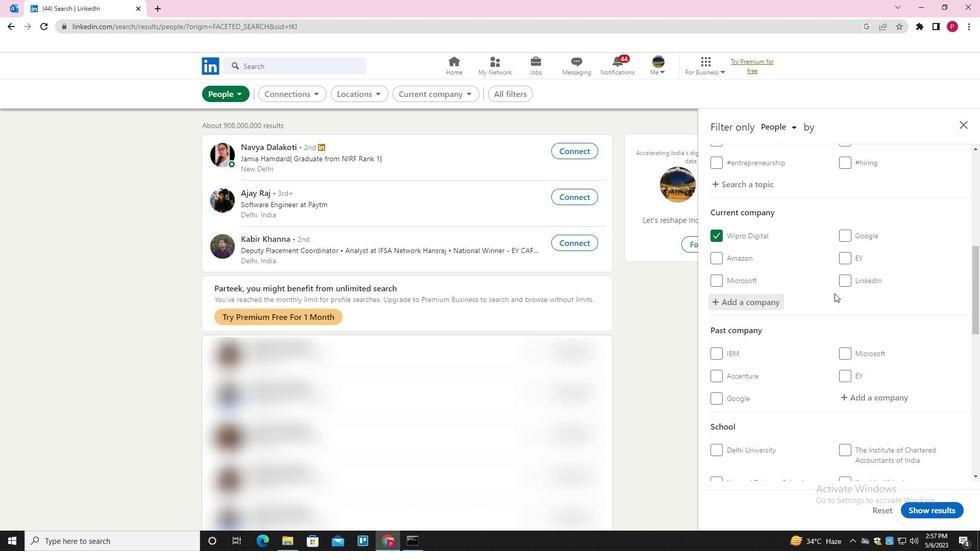 
Action: Mouse scrolled (827, 299) with delta (0, 0)
Screenshot: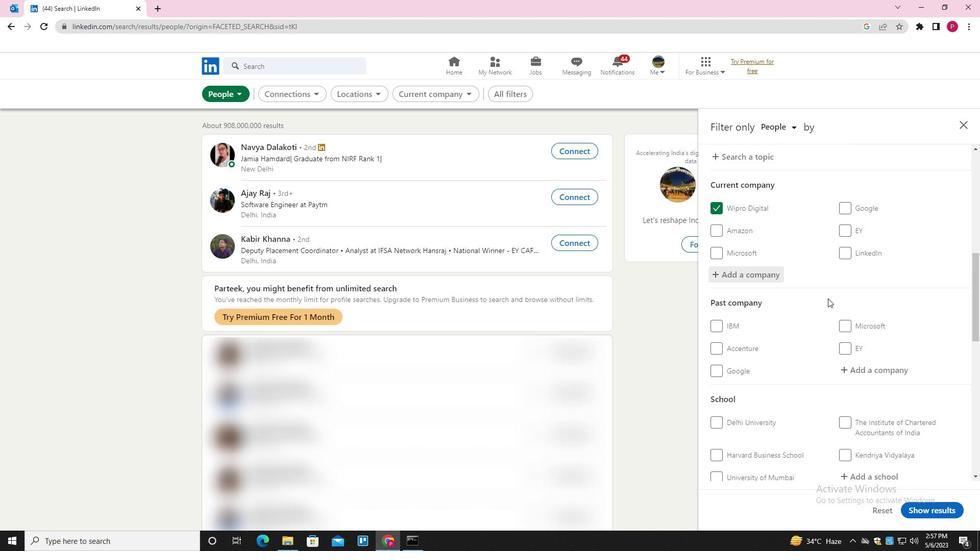 
Action: Mouse moved to (863, 202)
Screenshot: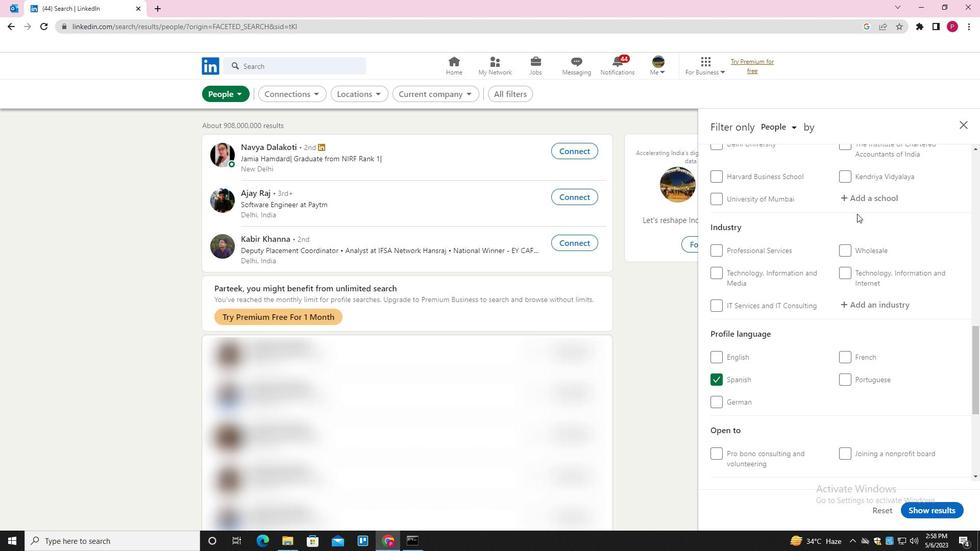 
Action: Mouse pressed left at (863, 202)
Screenshot: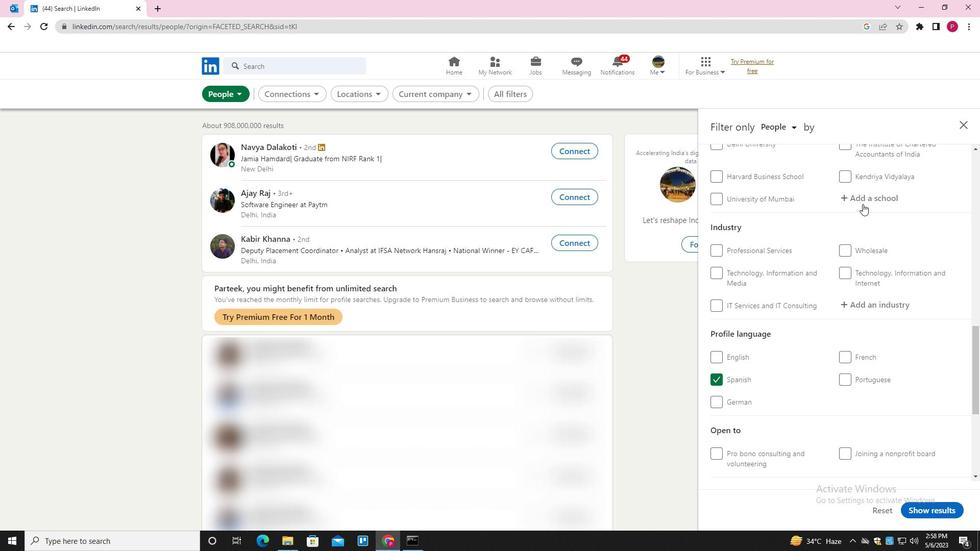 
Action: Key pressed <Key.shift>MGM<Key.space><Key.shift>INSTITUTE<Key.space><Key.down><Key.enter>
Screenshot: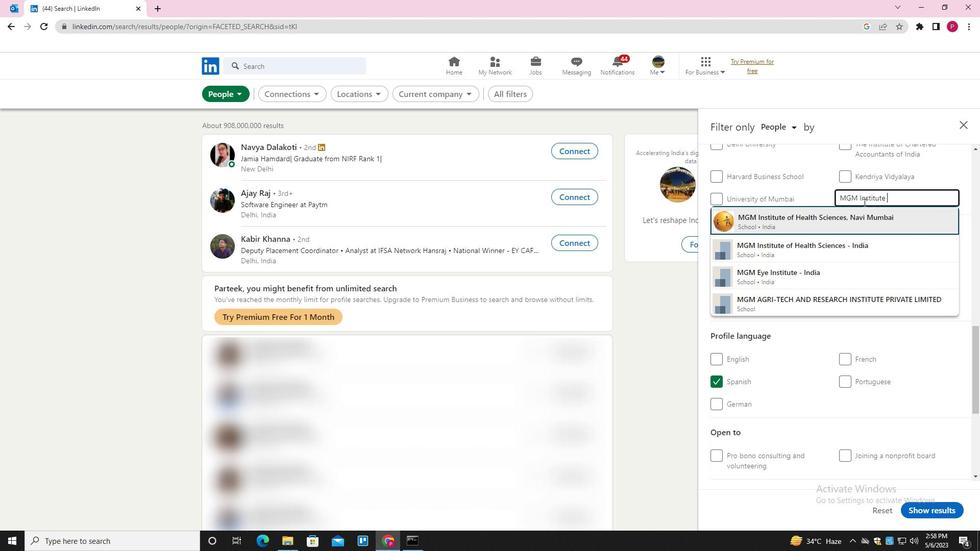 
Action: Mouse moved to (866, 335)
Screenshot: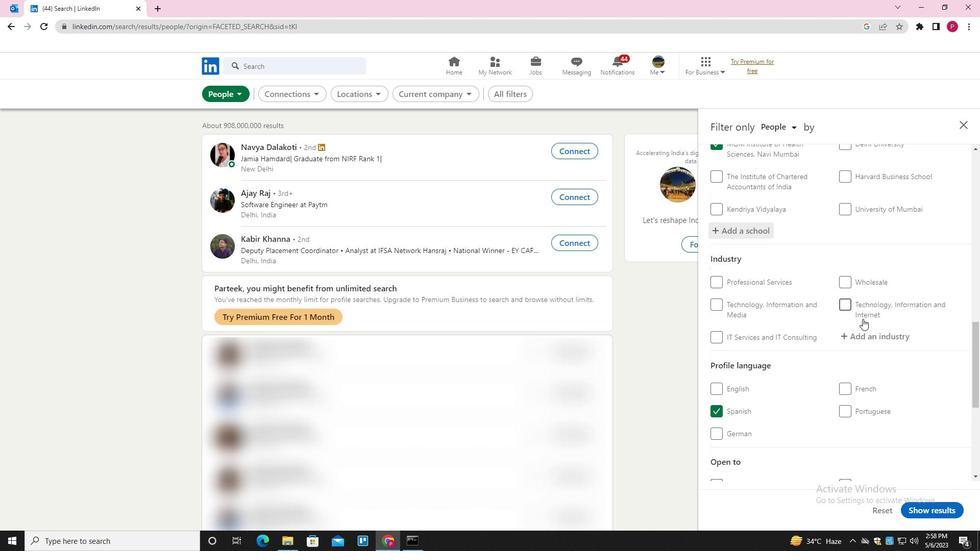 
Action: Mouse pressed left at (866, 335)
Screenshot: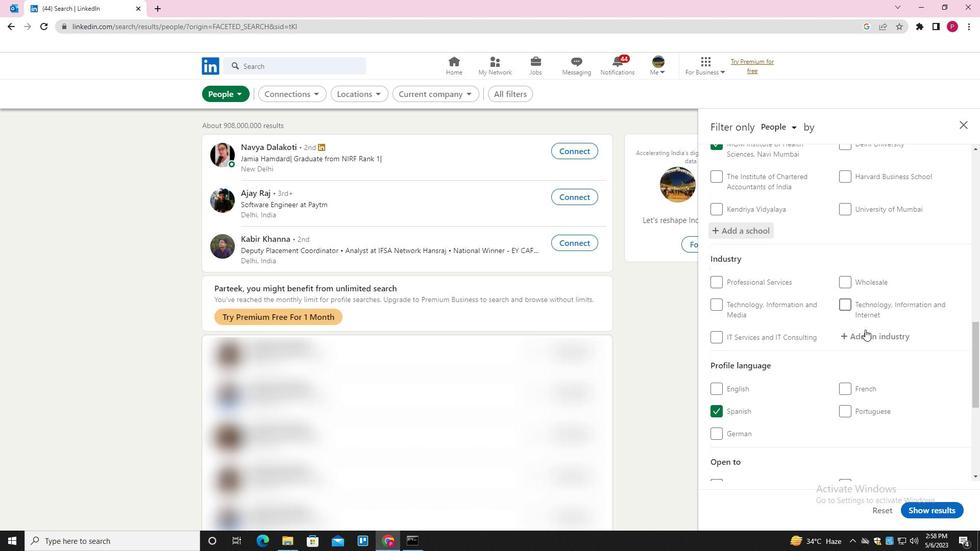 
Action: Mouse moved to (866, 335)
Screenshot: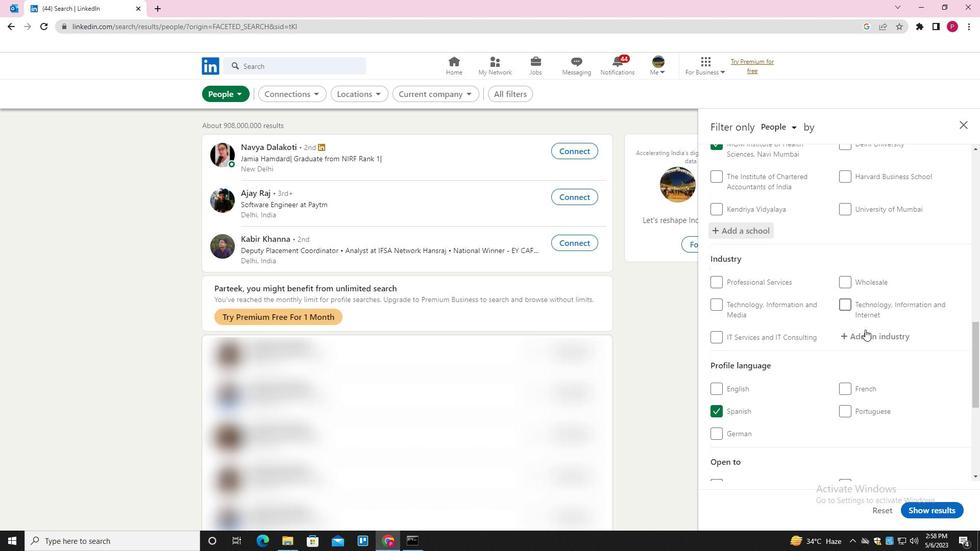 
Action: Key pressed <Key.shift><Key.shift><Key.shift><Key.shift><Key.shift><Key.shift><Key.shift><Key.shift><Key.shift><Key.shift><Key.shift><Key.shift><Key.shift><Key.shift><Key.shift><Key.shift><Key.shift><Key.shift><Key.shift><Key.shift><Key.shift><Key.shift><Key.shift><Key.shift><Key.shift><Key.shift><Key.shift><Key.shift><Key.shift>UTILITIES<Key.down><Key.down><Key.enter>
Screenshot: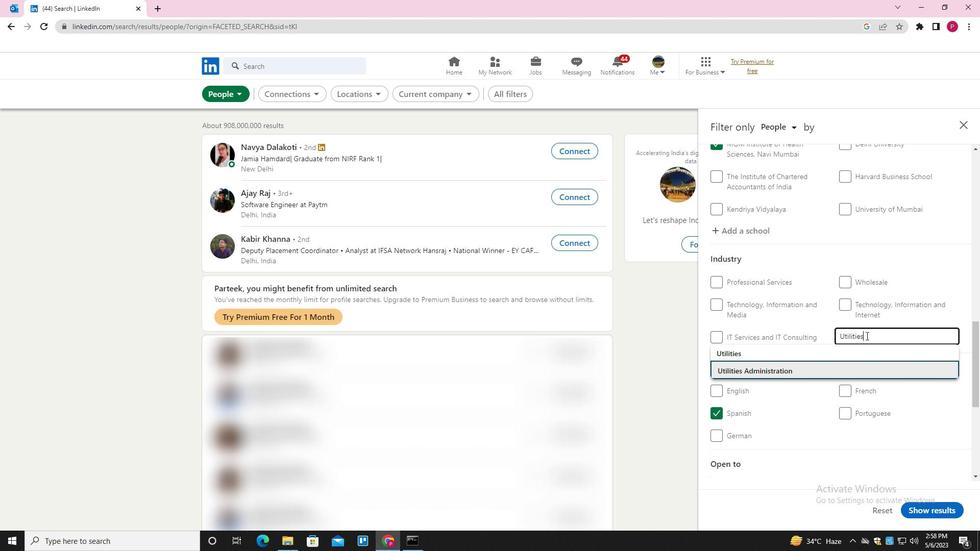 
Action: Mouse scrolled (866, 335) with delta (0, 0)
Screenshot: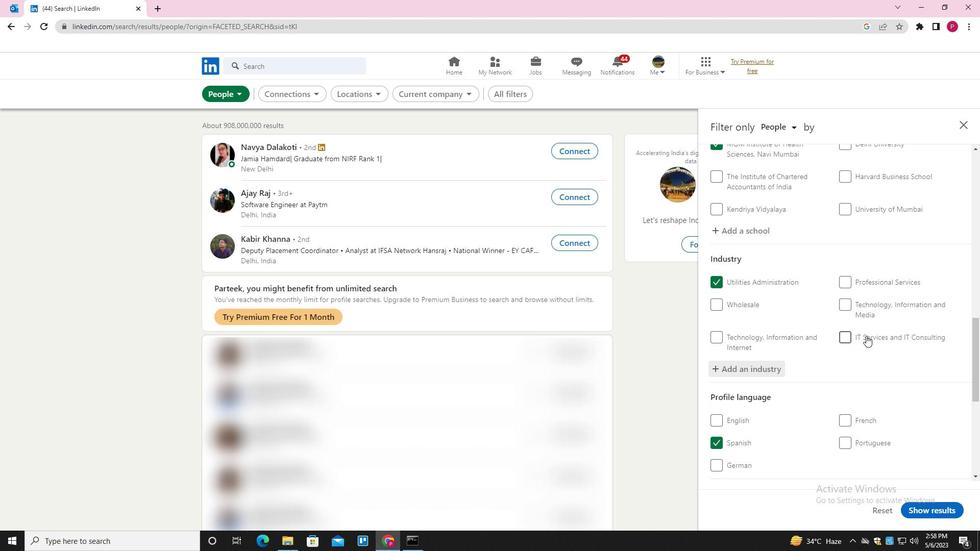 
Action: Mouse scrolled (866, 335) with delta (0, 0)
Screenshot: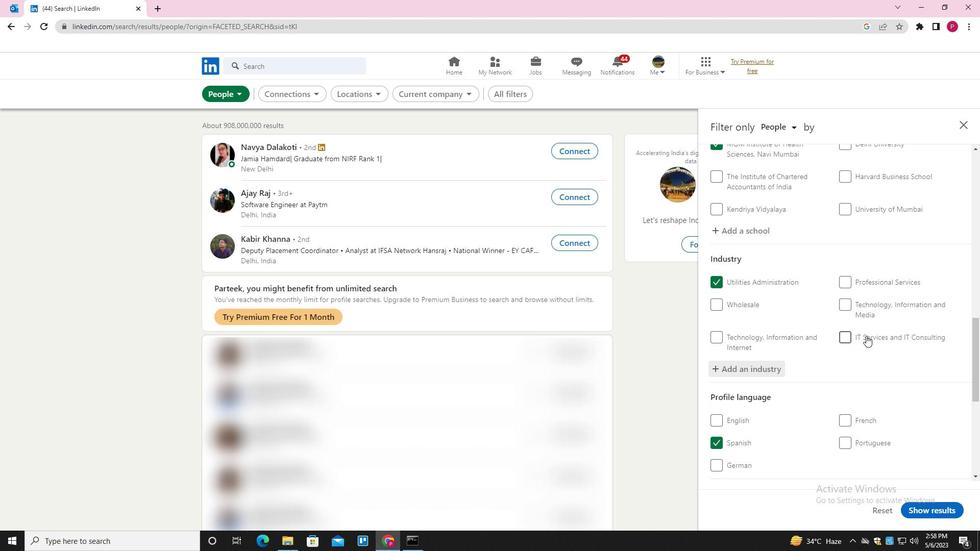 
Action: Mouse scrolled (866, 335) with delta (0, 0)
Screenshot: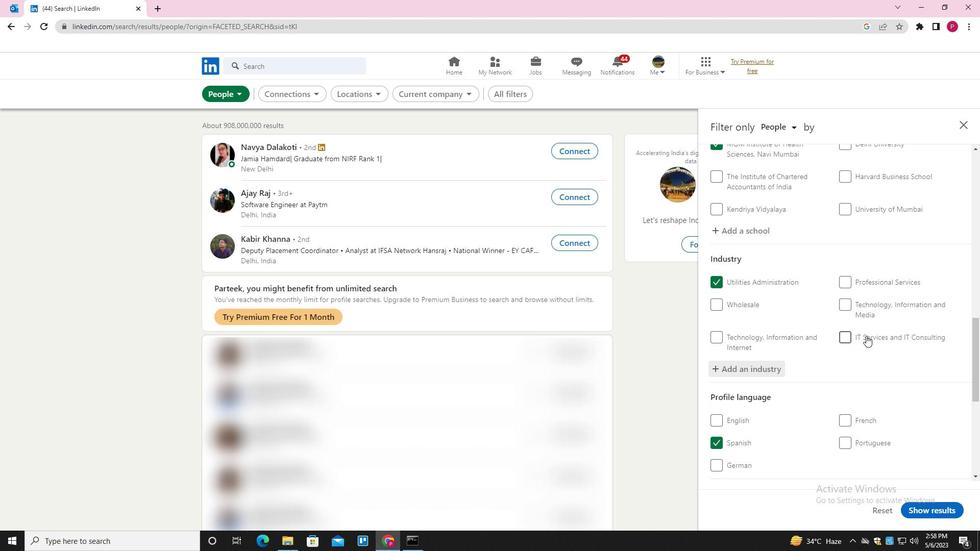 
Action: Mouse scrolled (866, 335) with delta (0, 0)
Screenshot: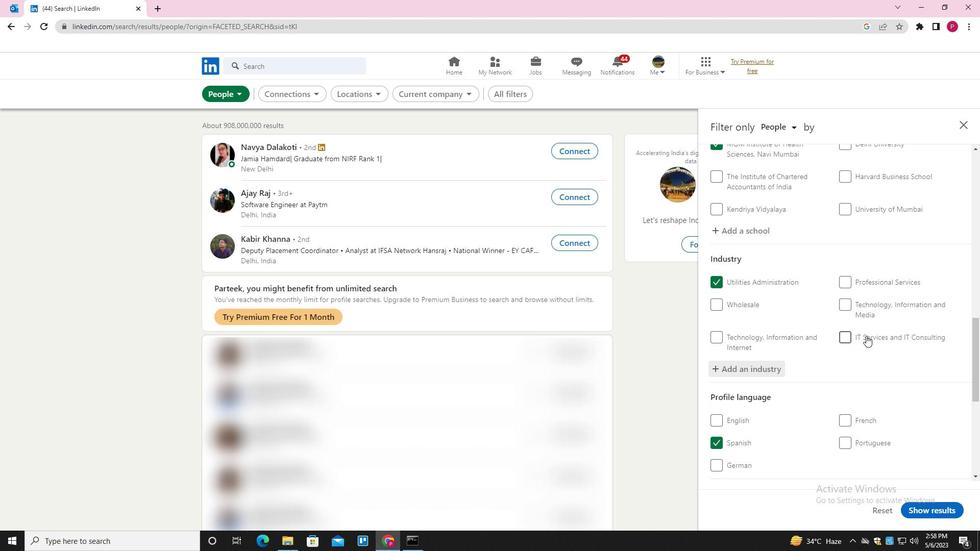 
Action: Mouse moved to (866, 341)
Screenshot: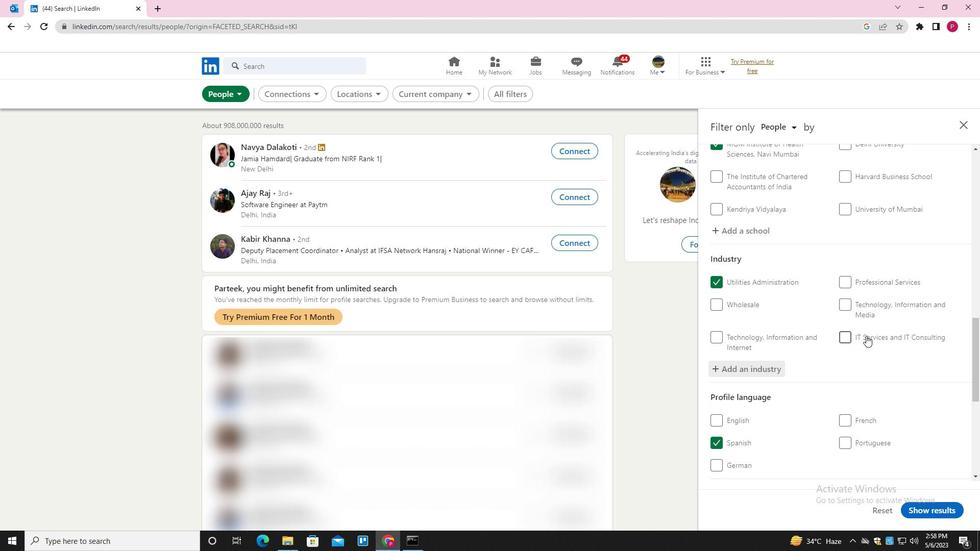 
Action: Mouse scrolled (866, 340) with delta (0, 0)
Screenshot: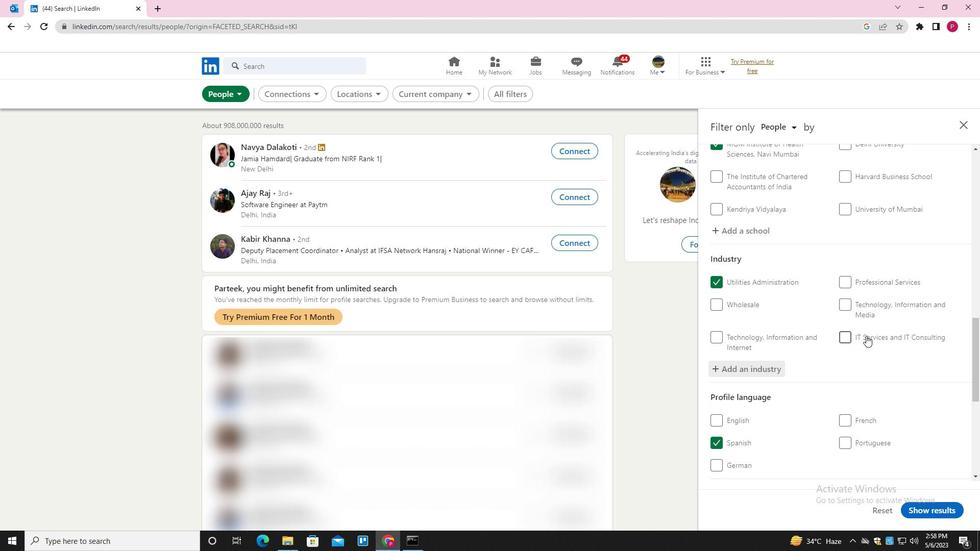 
Action: Mouse moved to (871, 369)
Screenshot: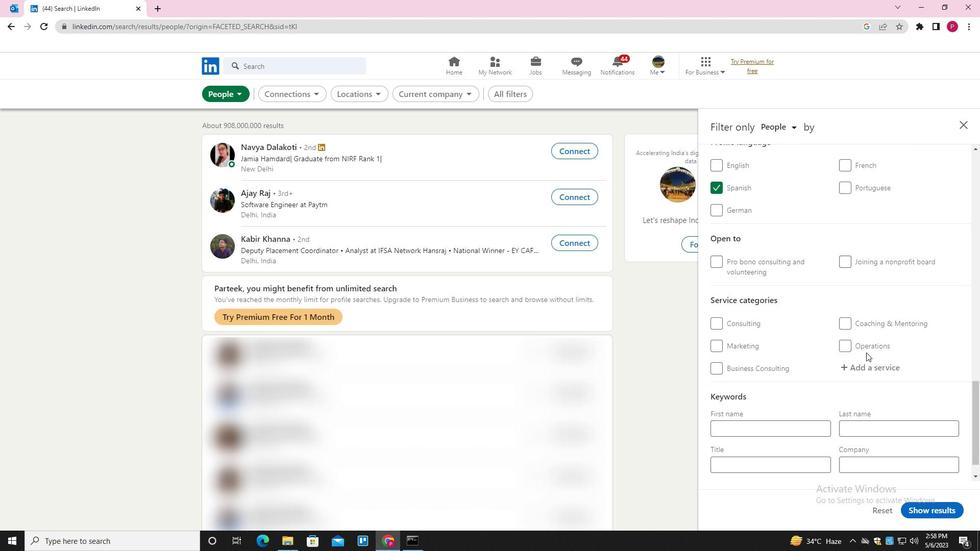 
Action: Mouse pressed left at (871, 369)
Screenshot: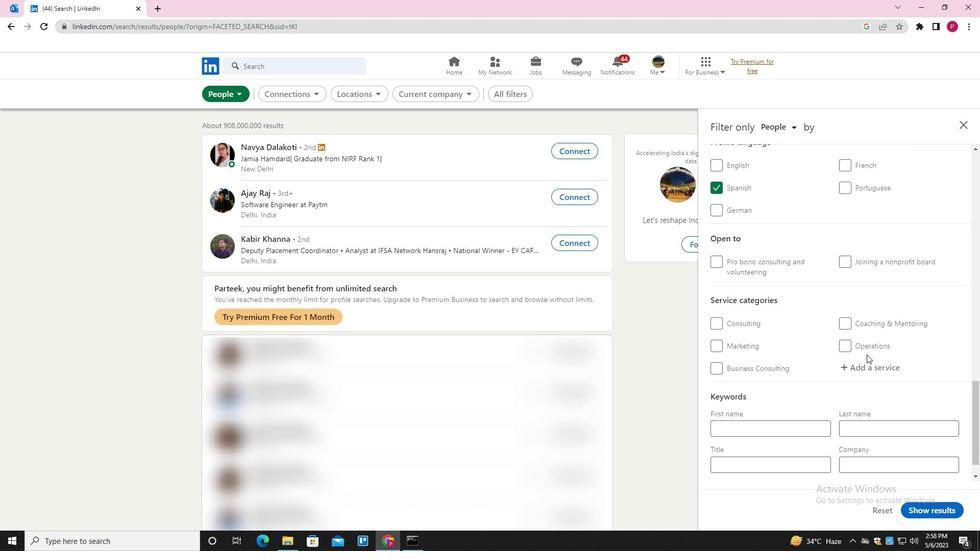 
Action: Key pressed <Key.shift>SOCIAL<Key.space><Key.down><Key.enter>
Screenshot: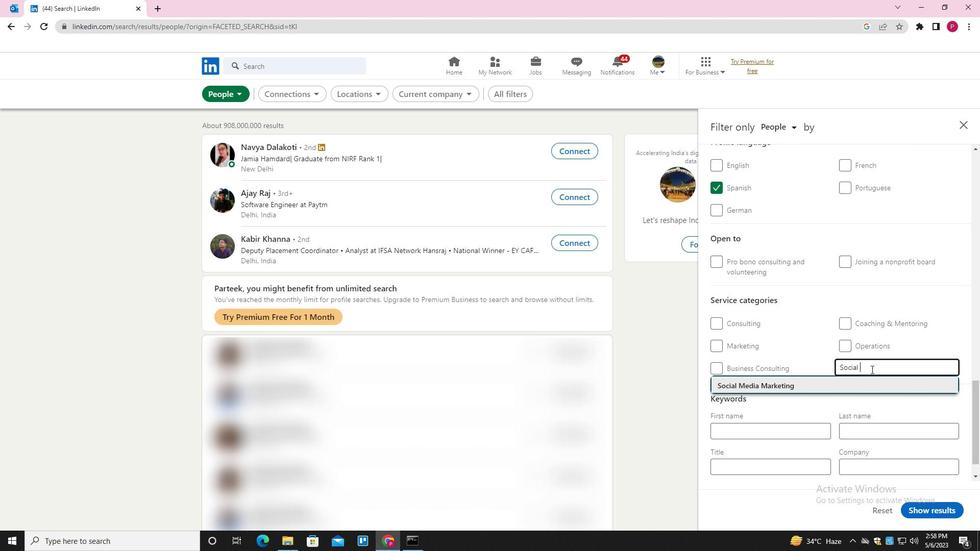 
Action: Mouse scrolled (871, 369) with delta (0, 0)
Screenshot: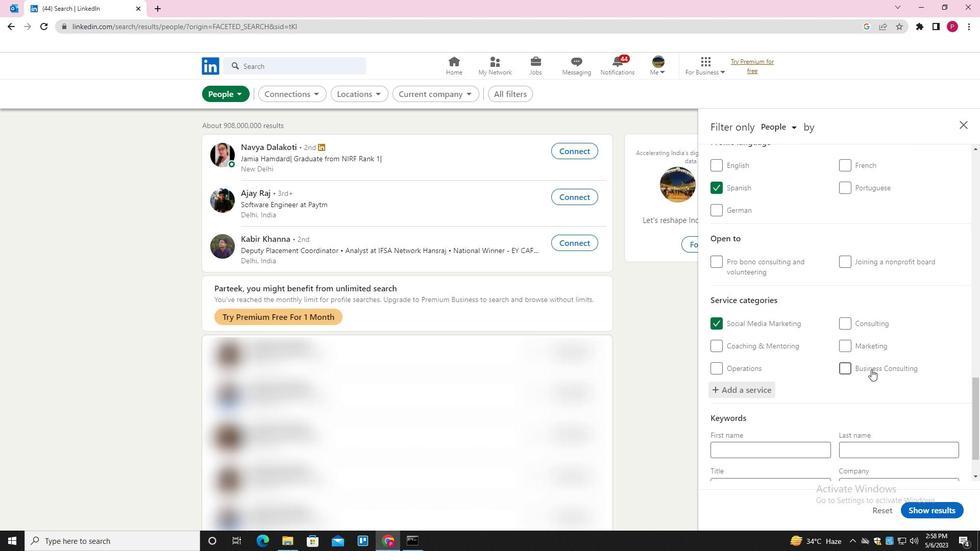 
Action: Mouse scrolled (871, 369) with delta (0, 0)
Screenshot: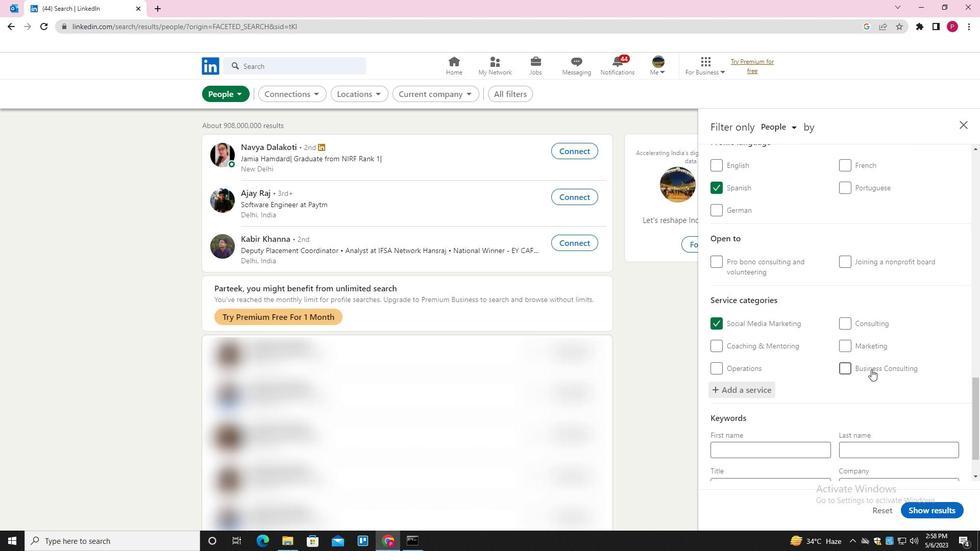 
Action: Mouse scrolled (871, 369) with delta (0, 0)
Screenshot: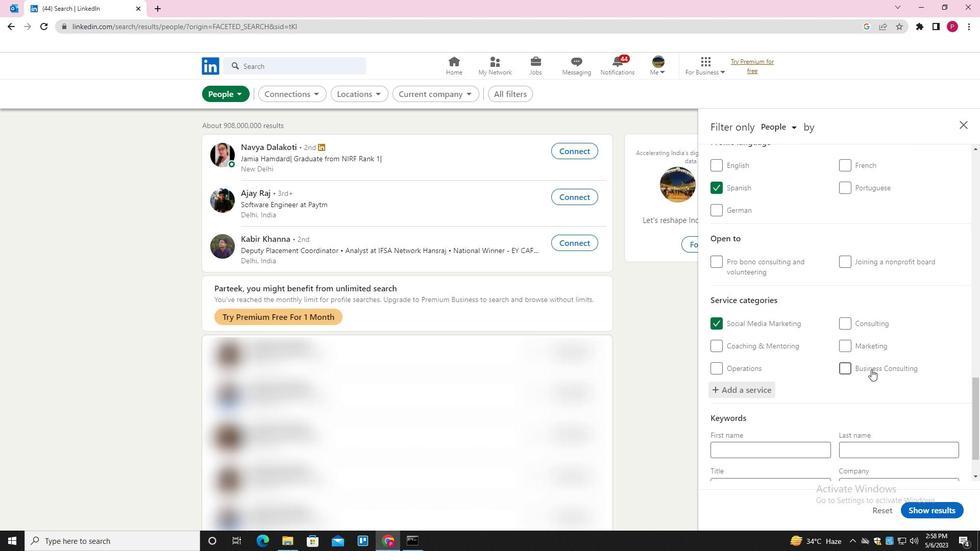 
Action: Mouse moved to (871, 370)
Screenshot: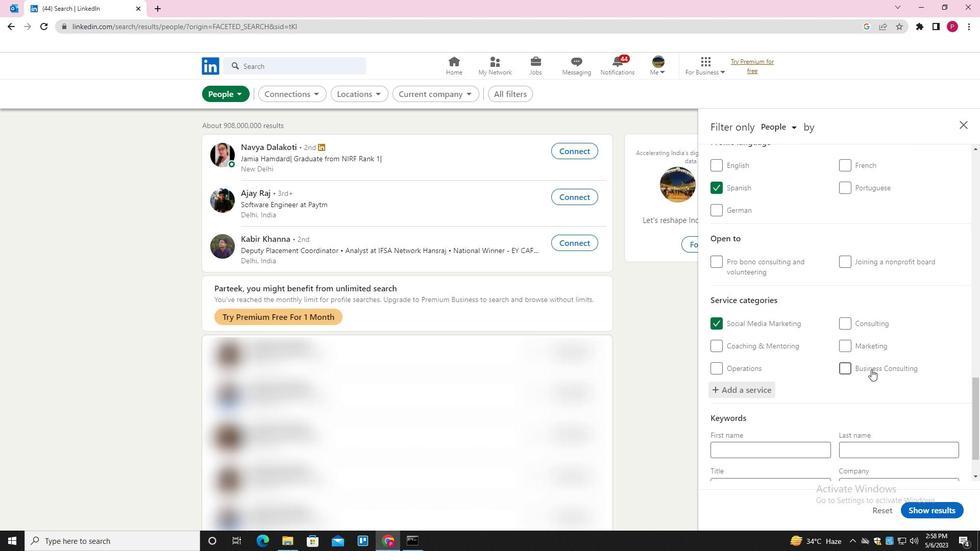 
Action: Mouse scrolled (871, 369) with delta (0, 0)
Screenshot: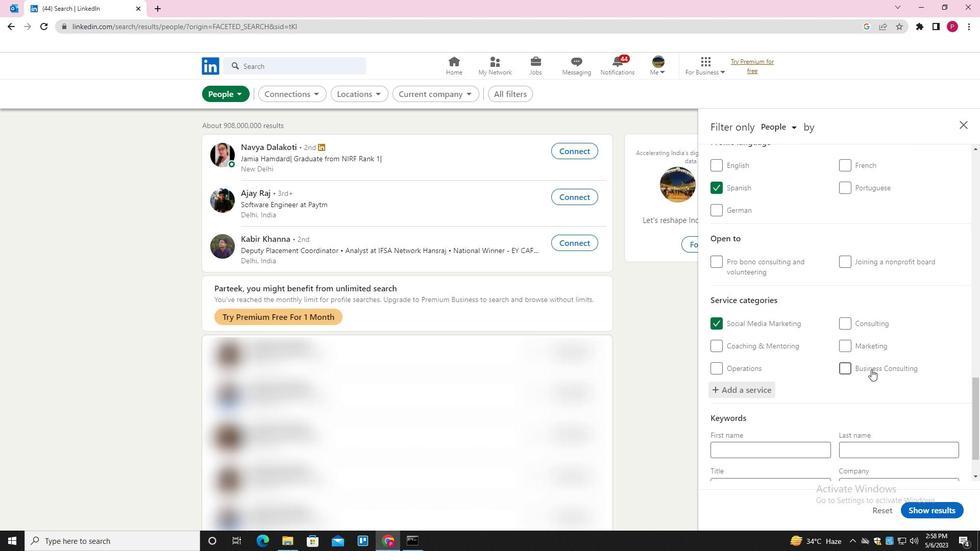 
Action: Mouse moved to (801, 437)
Screenshot: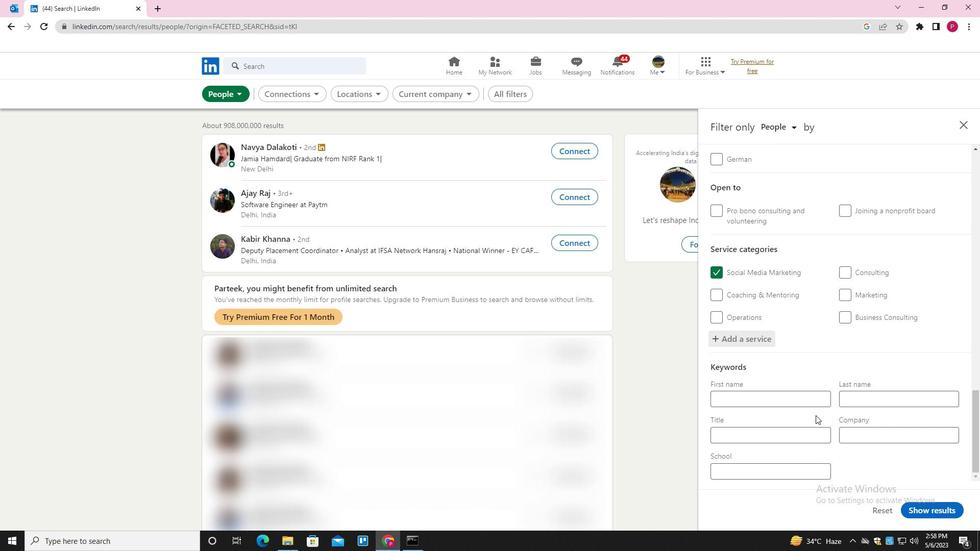 
Action: Mouse pressed left at (801, 437)
Screenshot: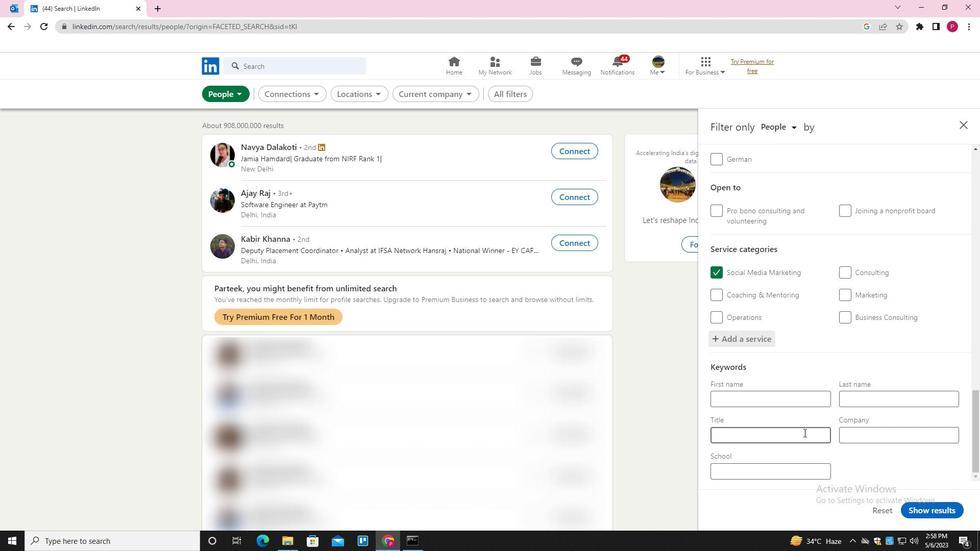 
Action: Mouse moved to (815, 429)
Screenshot: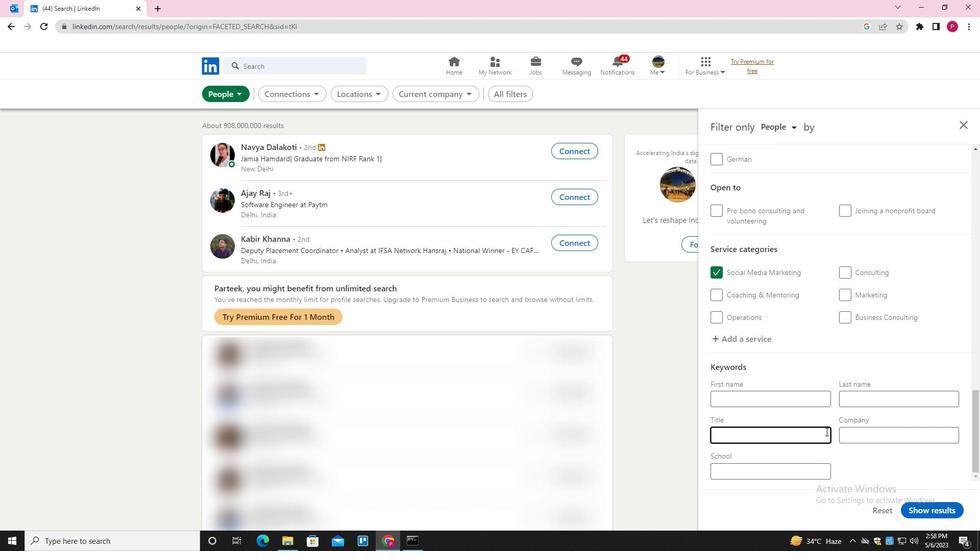 
Action: Key pressed <Key.shift>OFFICER
Screenshot: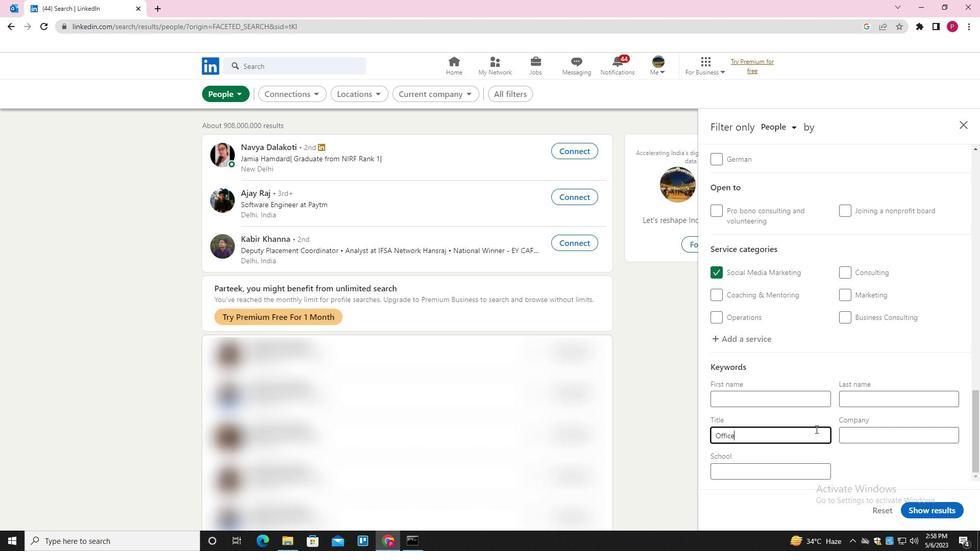 
Action: Mouse moved to (941, 507)
Screenshot: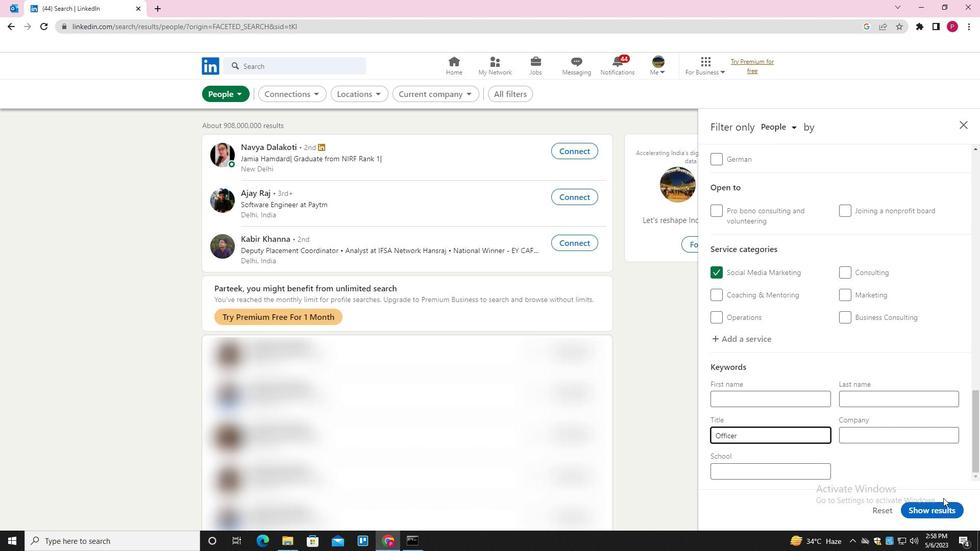 
Action: Mouse pressed left at (941, 507)
Screenshot: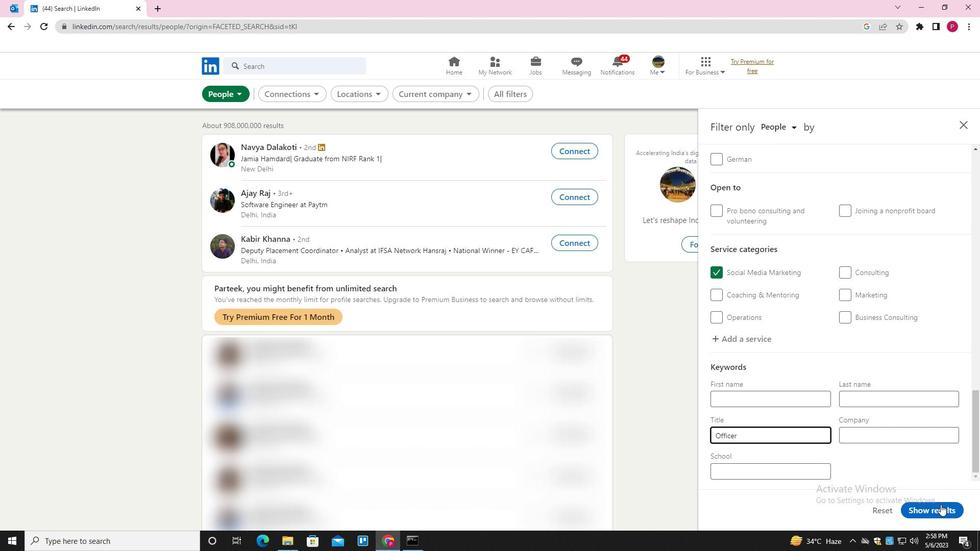 
Action: Mouse moved to (576, 197)
Screenshot: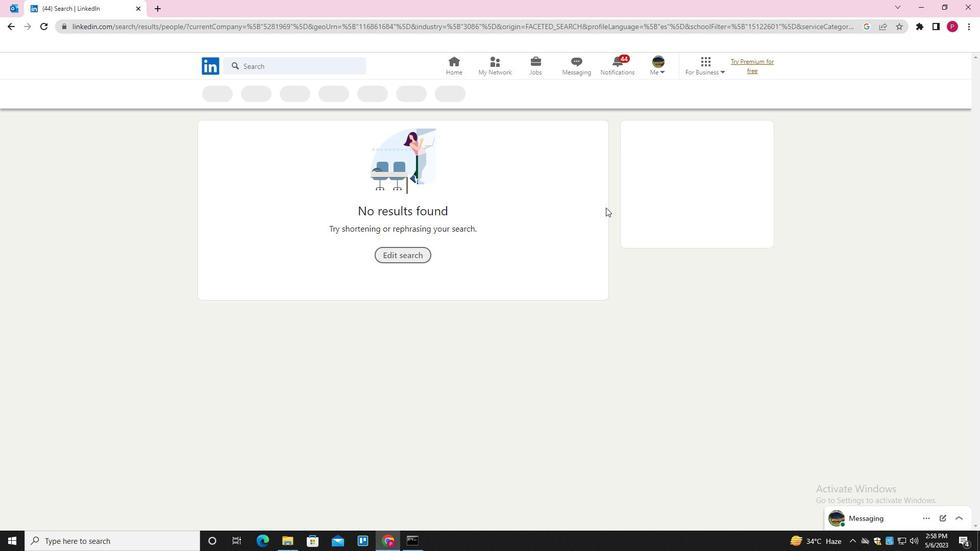 
